 Task: Find connections with filter location Azua with filter topic #househunting with filter profile language Potuguese with filter current company IQuest Management Consultants with filter school Rani Channamma University, Belagavi with filter industry Photography with filter service category Audio Engineering with filter keywords title Manager
Action: Mouse moved to (484, 65)
Screenshot: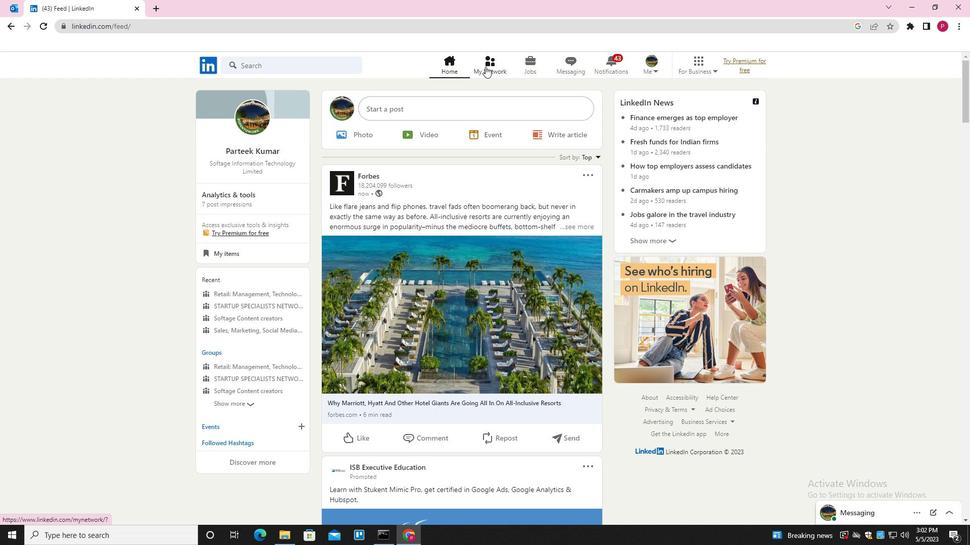 
Action: Mouse pressed left at (484, 65)
Screenshot: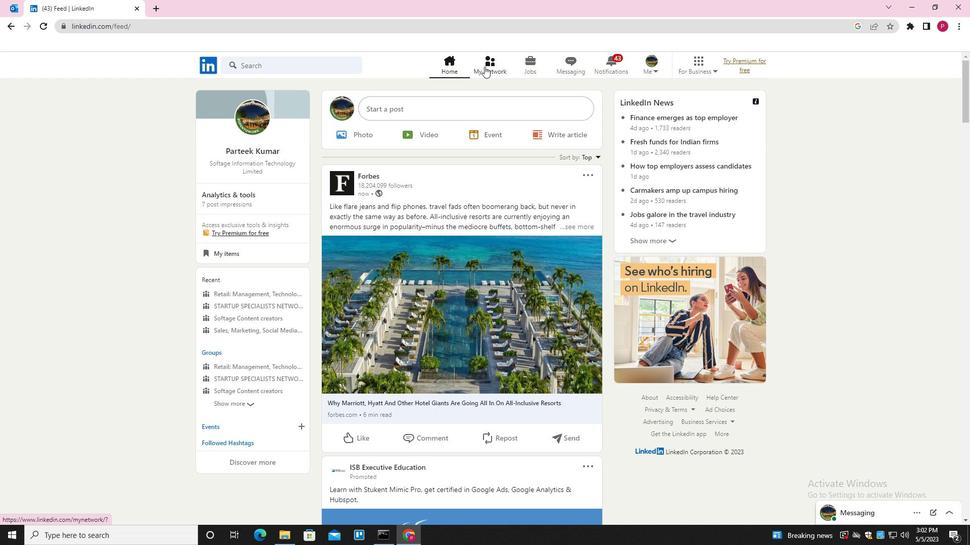 
Action: Mouse moved to (284, 121)
Screenshot: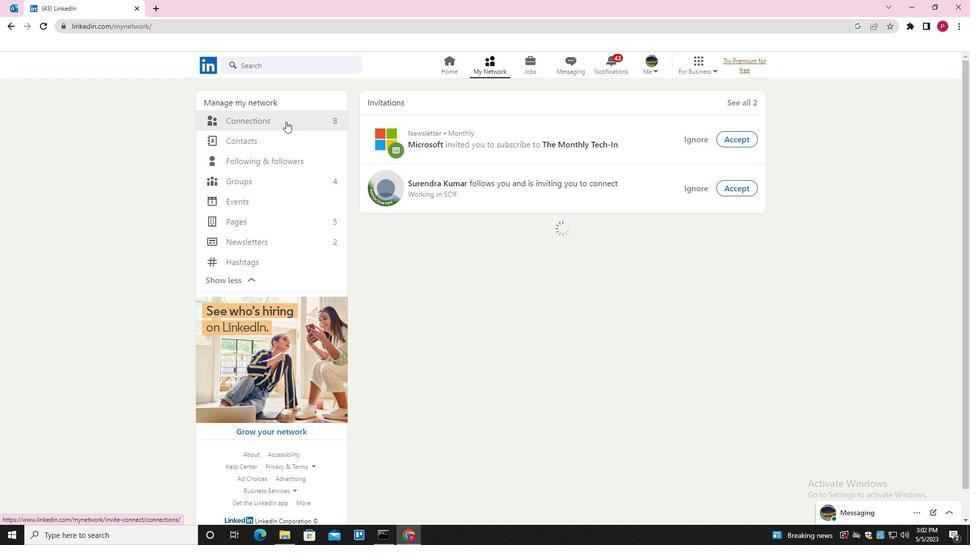 
Action: Mouse pressed left at (284, 121)
Screenshot: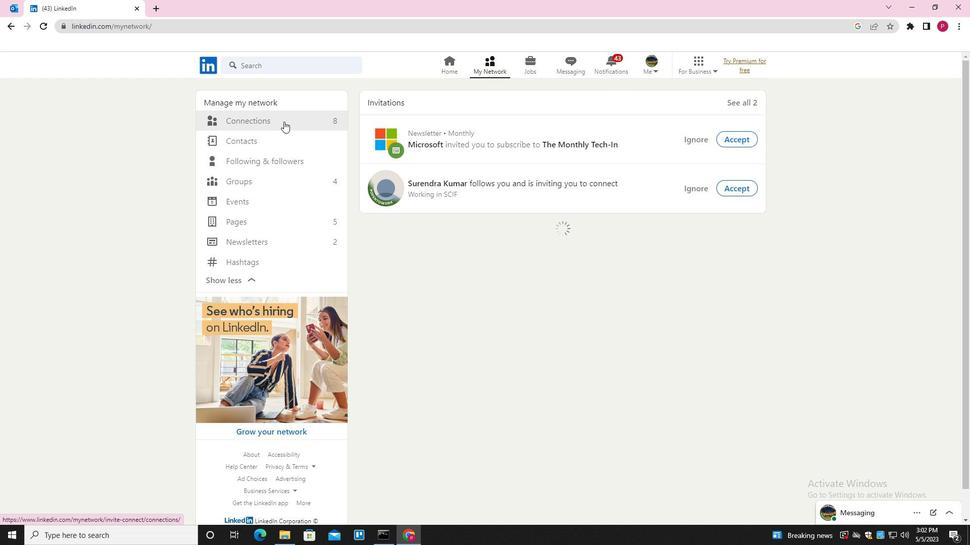 
Action: Mouse moved to (557, 121)
Screenshot: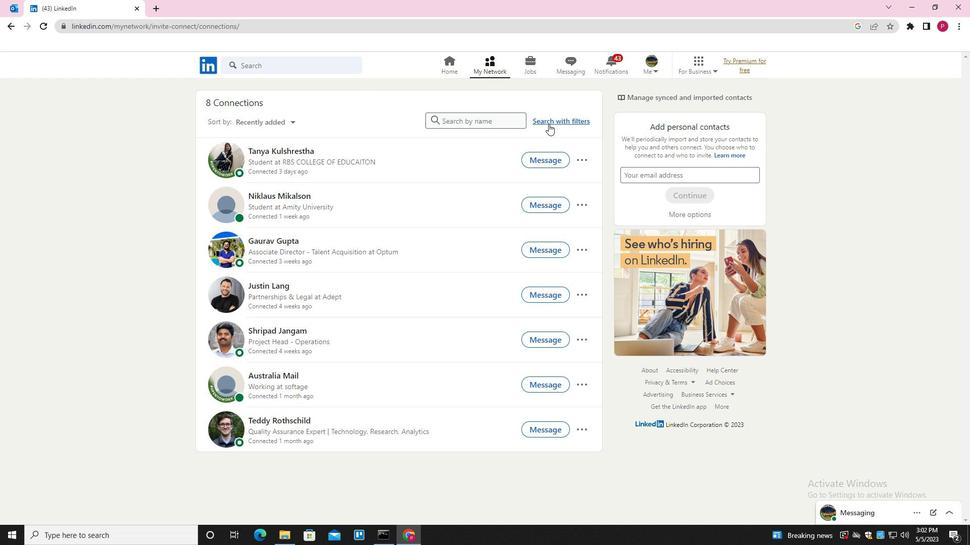 
Action: Mouse pressed left at (557, 121)
Screenshot: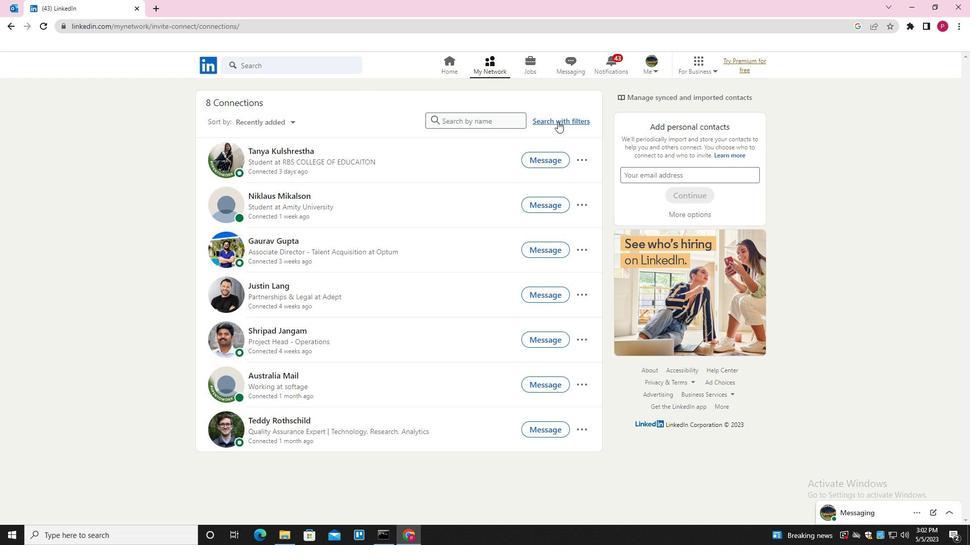 
Action: Mouse moved to (519, 92)
Screenshot: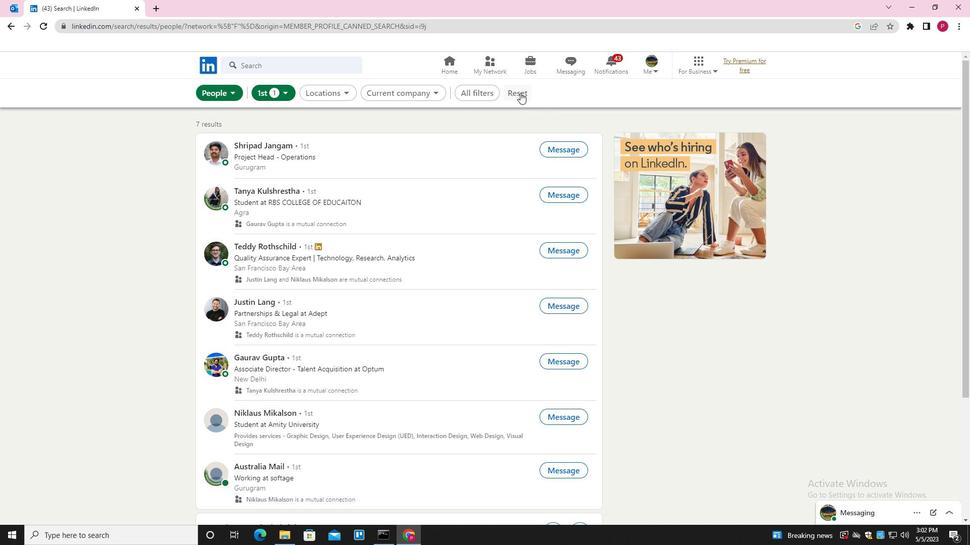 
Action: Mouse pressed left at (519, 92)
Screenshot: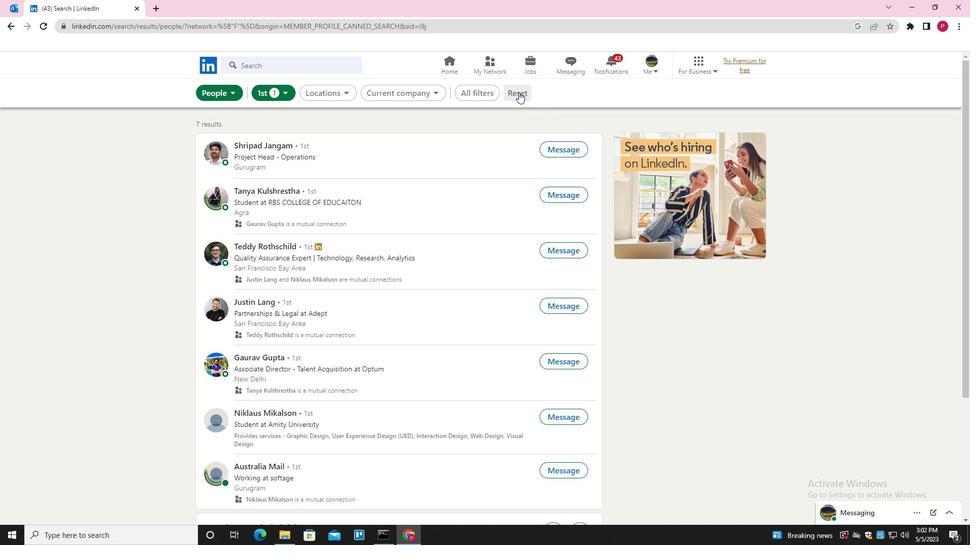 
Action: Mouse moved to (502, 97)
Screenshot: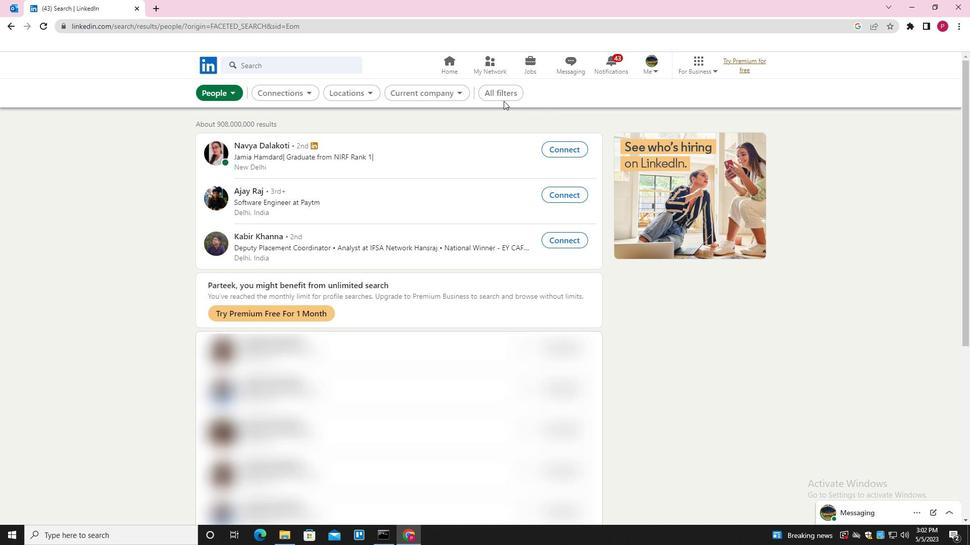 
Action: Mouse pressed left at (502, 97)
Screenshot: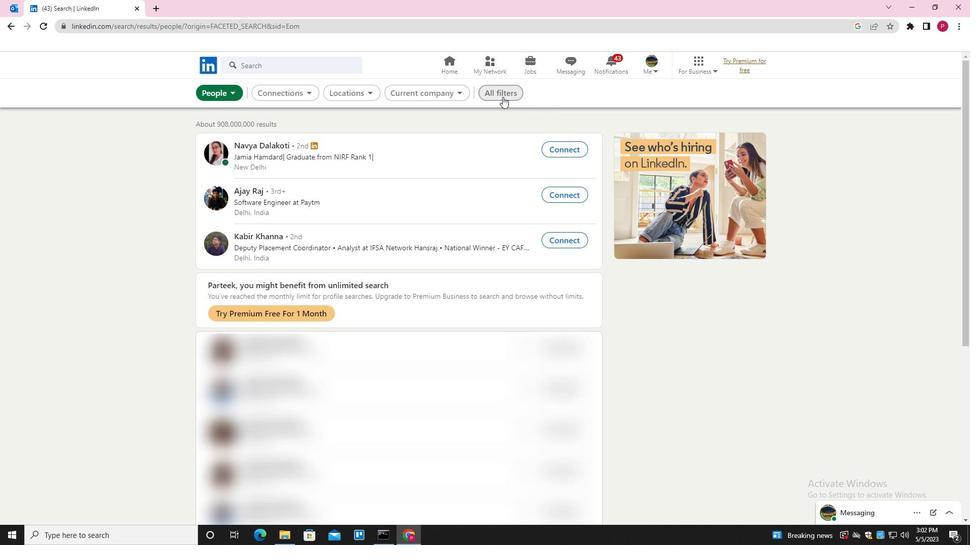 
Action: Mouse moved to (795, 211)
Screenshot: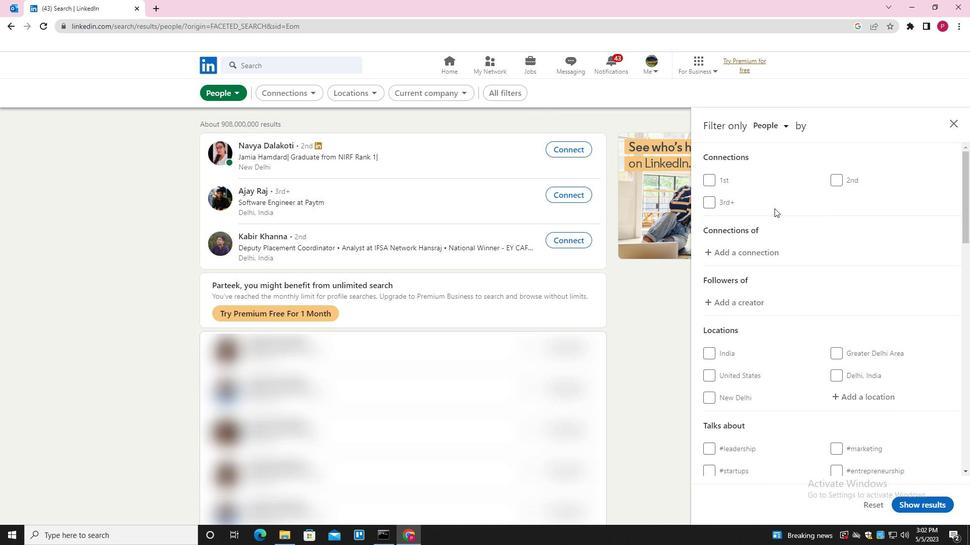 
Action: Mouse scrolled (795, 211) with delta (0, 0)
Screenshot: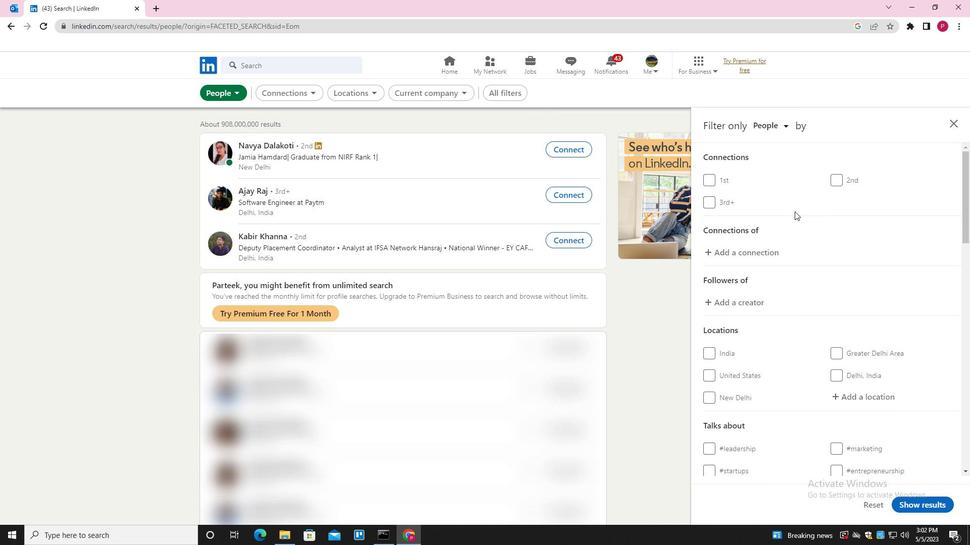 
Action: Mouse scrolled (795, 211) with delta (0, 0)
Screenshot: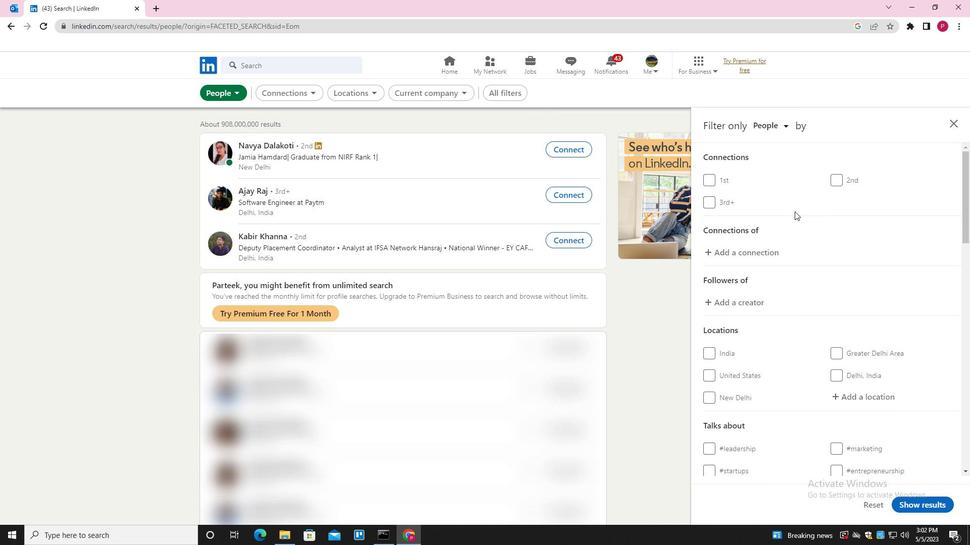 
Action: Mouse scrolled (795, 211) with delta (0, 0)
Screenshot: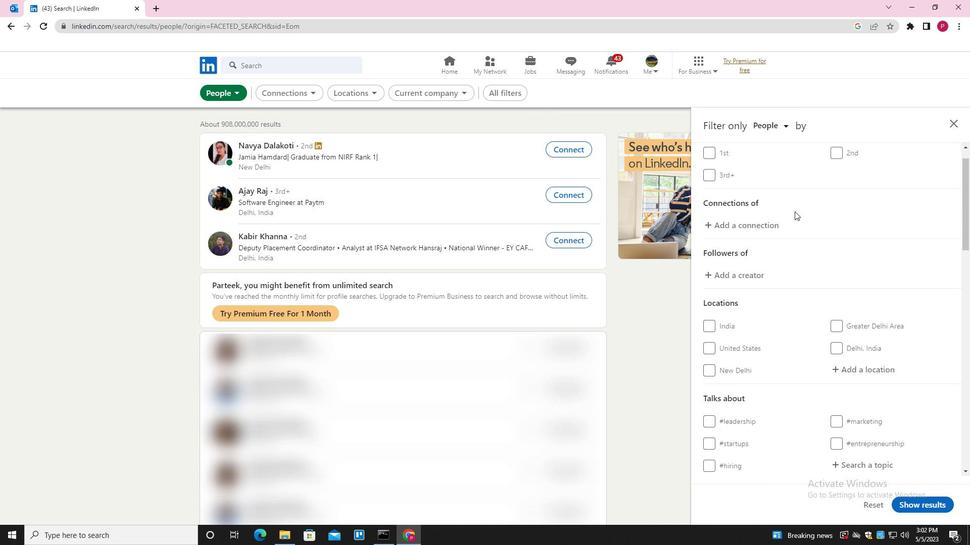 
Action: Mouse moved to (861, 244)
Screenshot: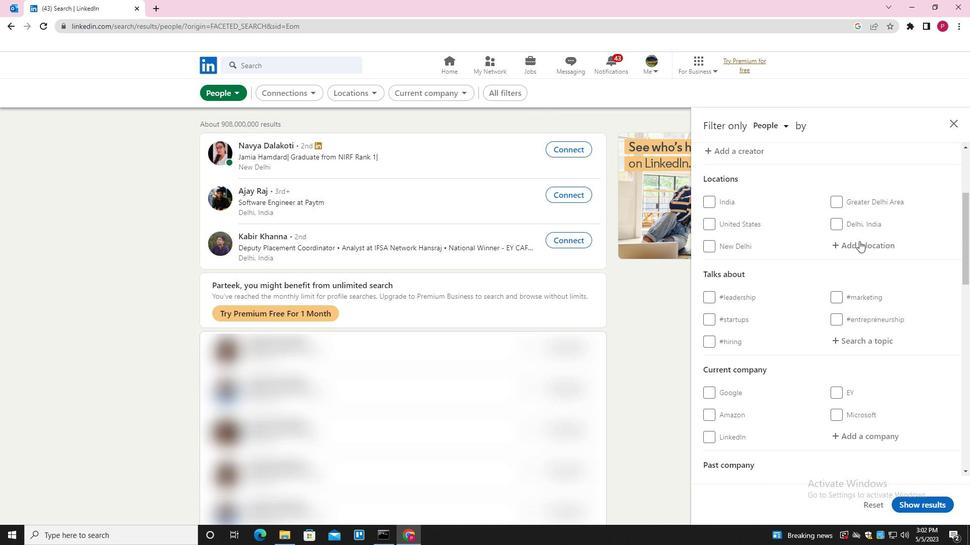
Action: Mouse pressed left at (861, 244)
Screenshot: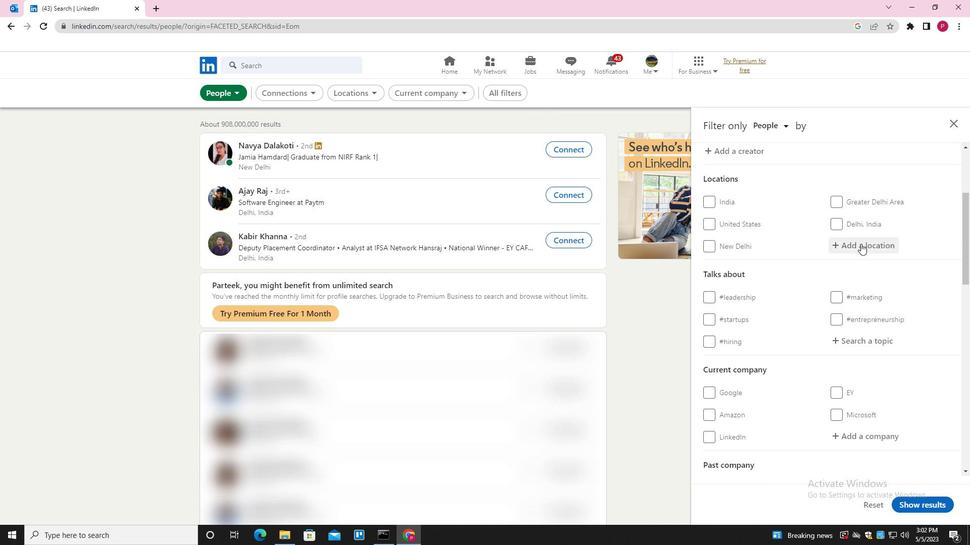 
Action: Mouse moved to (864, 242)
Screenshot: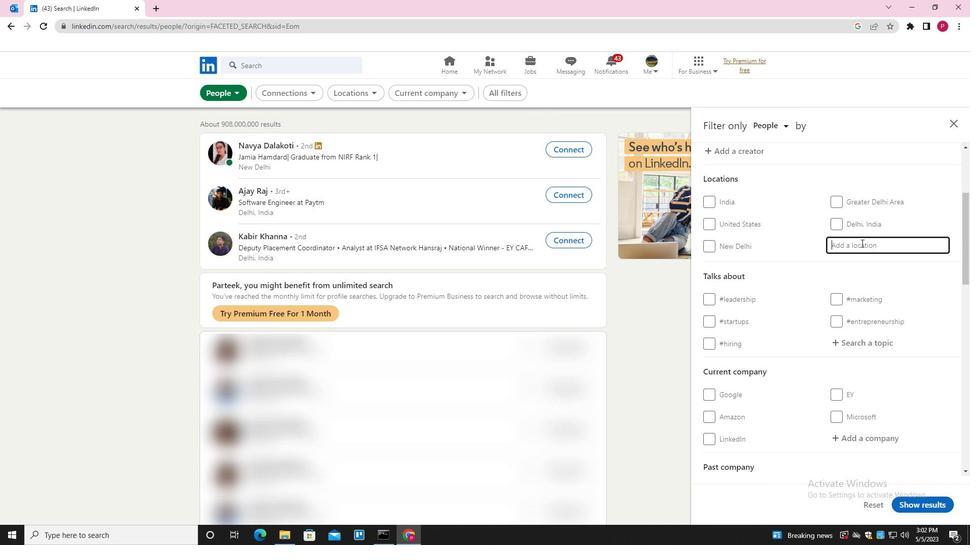 
Action: Key pressed <Key.shift>AZUA<Key.down><Key.down><Key.enter>
Screenshot: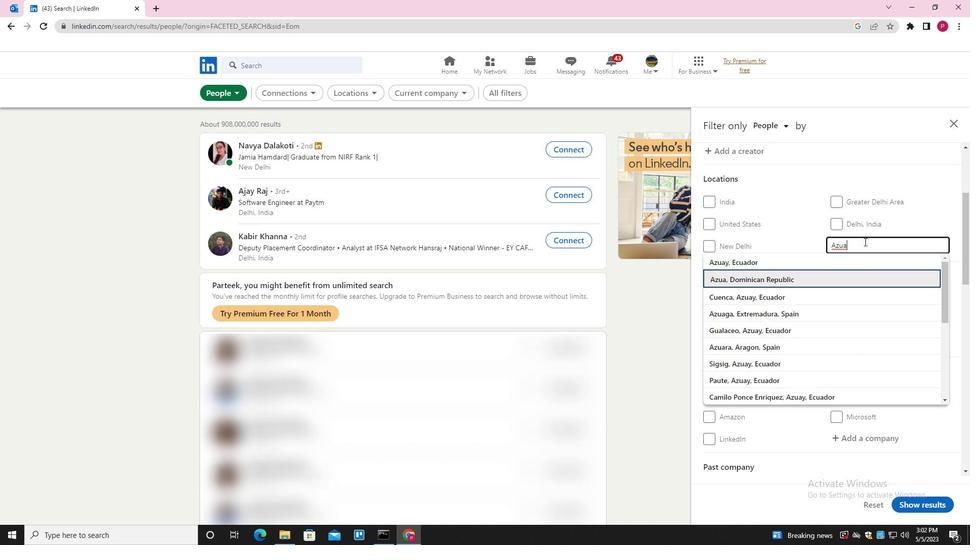 
Action: Mouse moved to (870, 239)
Screenshot: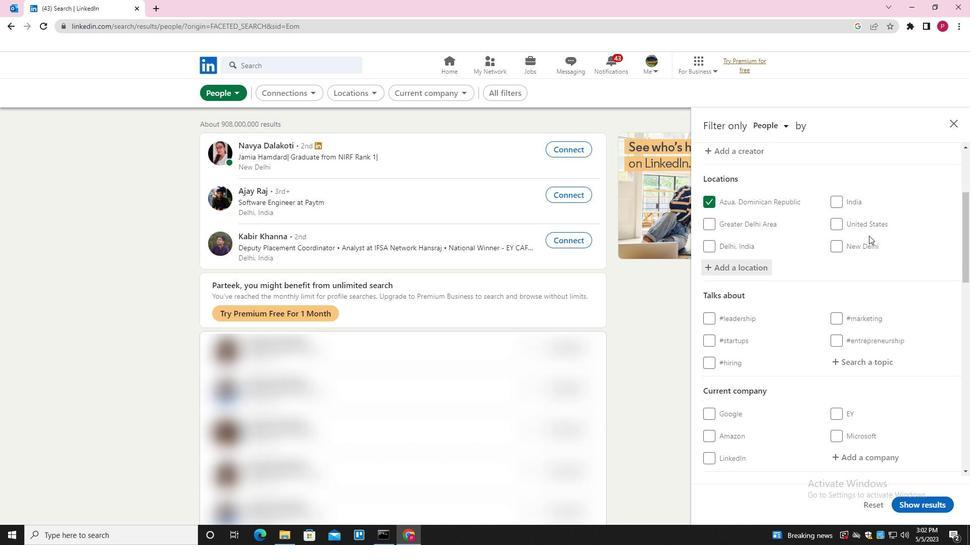 
Action: Mouse scrolled (870, 239) with delta (0, 0)
Screenshot: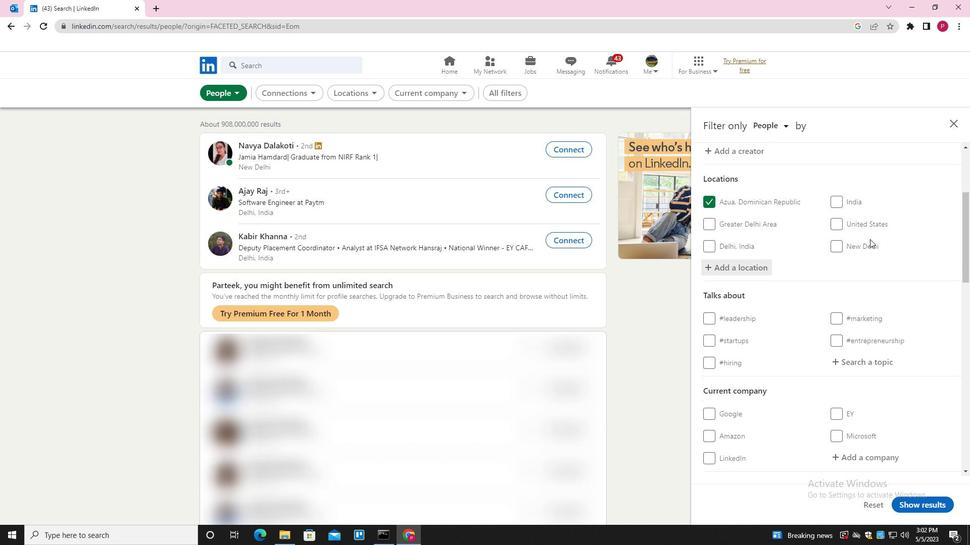 
Action: Mouse scrolled (870, 239) with delta (0, 0)
Screenshot: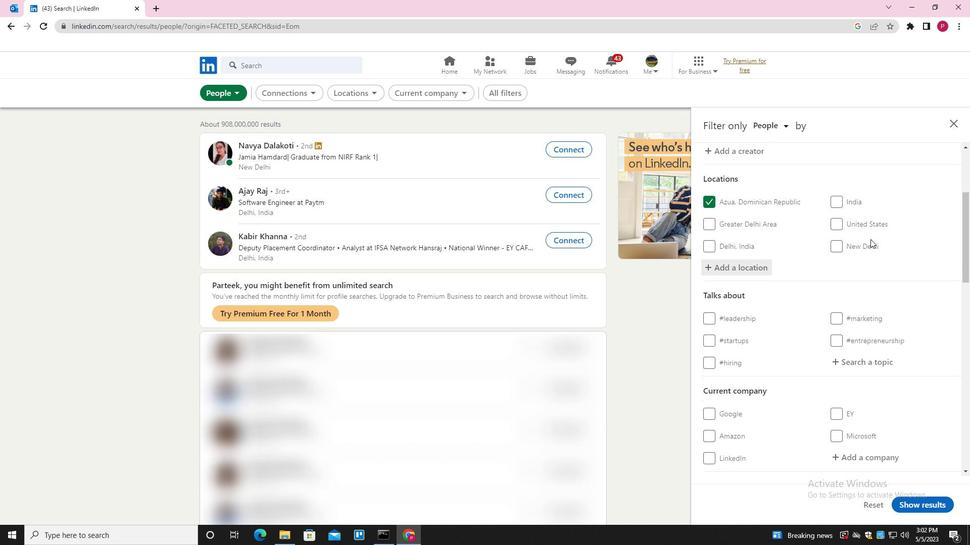 
Action: Mouse scrolled (870, 239) with delta (0, 0)
Screenshot: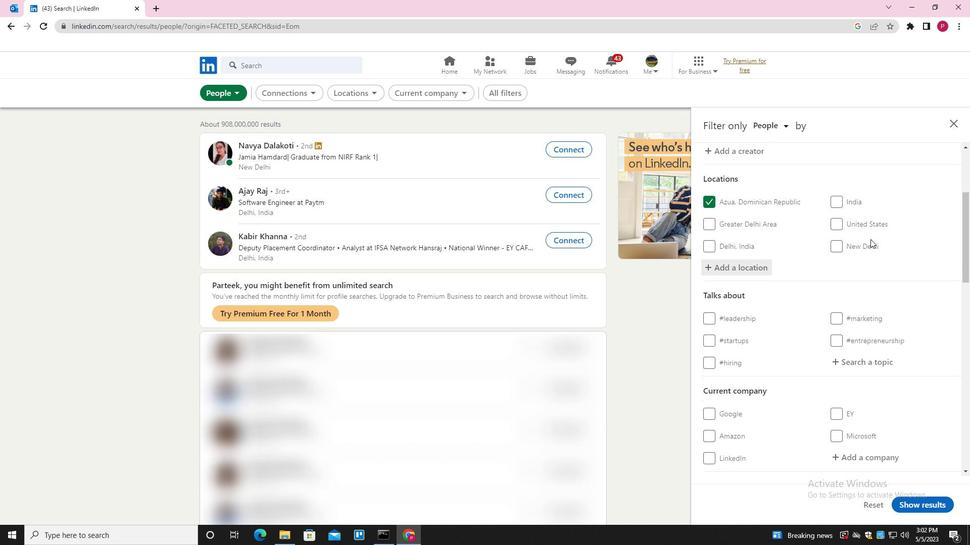 
Action: Mouse moved to (874, 213)
Screenshot: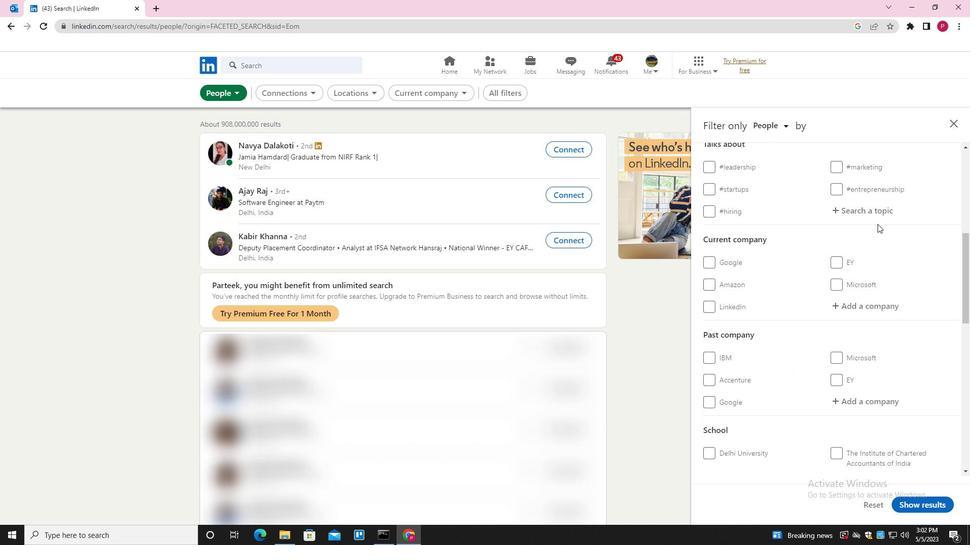 
Action: Mouse pressed left at (874, 213)
Screenshot: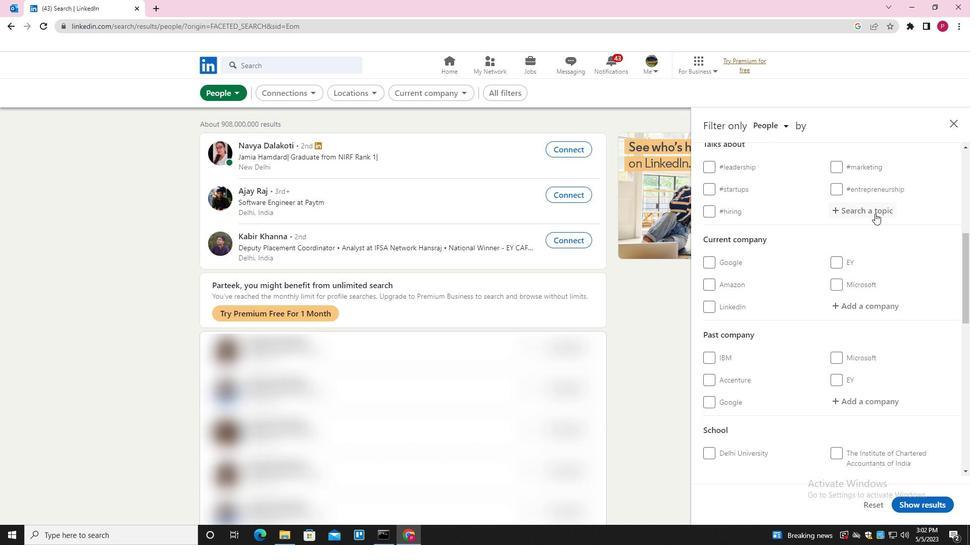 
Action: Key pressed HOSEHUNTING<Key.backspace><Key.backspace><Key.backspace><Key.backspace><Key.backspace><Key.backspace><Key.backspace><Key.backspace><Key.backspace>USEHUNTING<Key.down><Key.enter>
Screenshot: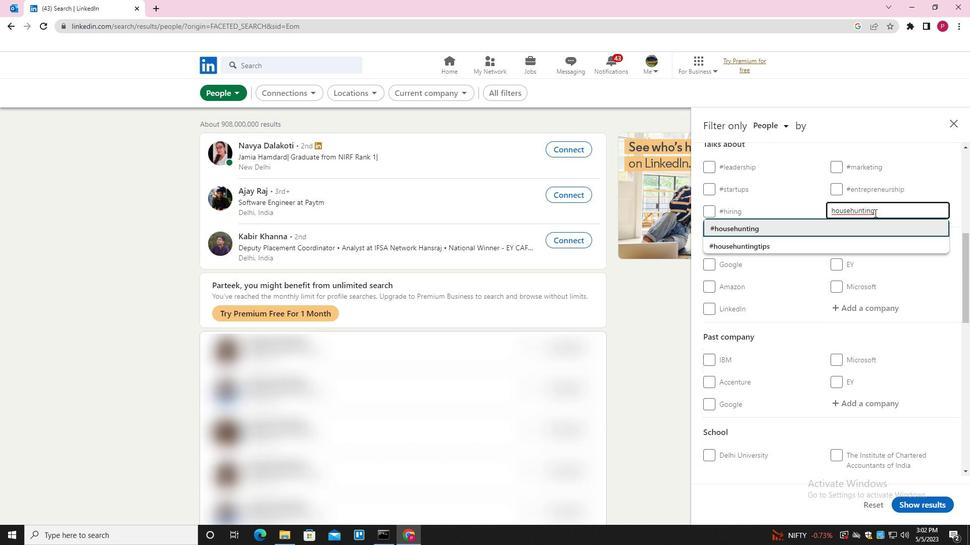 
Action: Mouse moved to (851, 271)
Screenshot: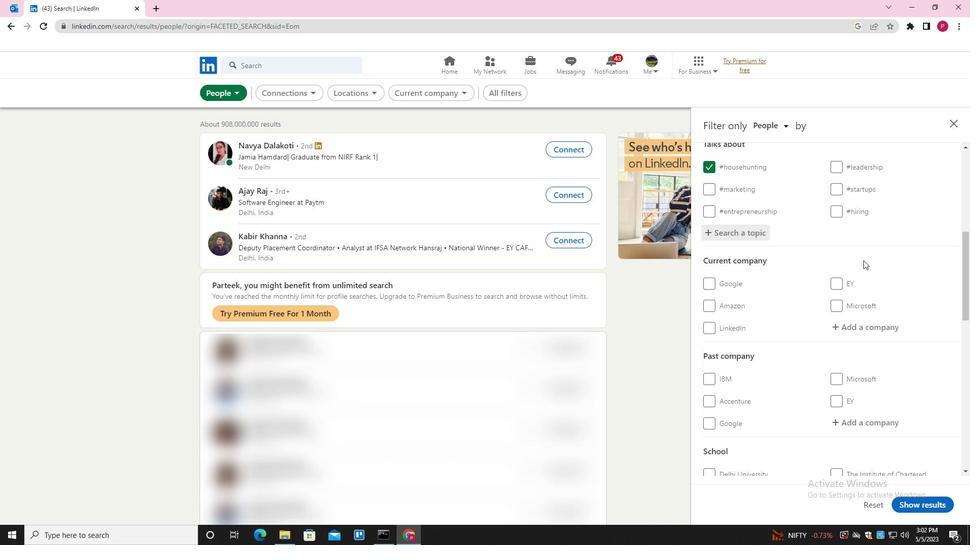 
Action: Mouse scrolled (851, 270) with delta (0, 0)
Screenshot: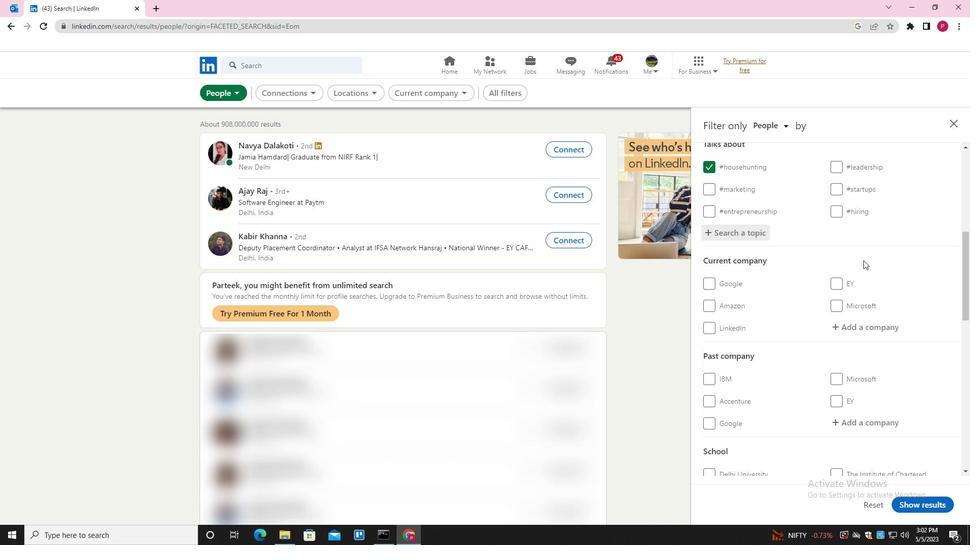 
Action: Mouse moved to (847, 274)
Screenshot: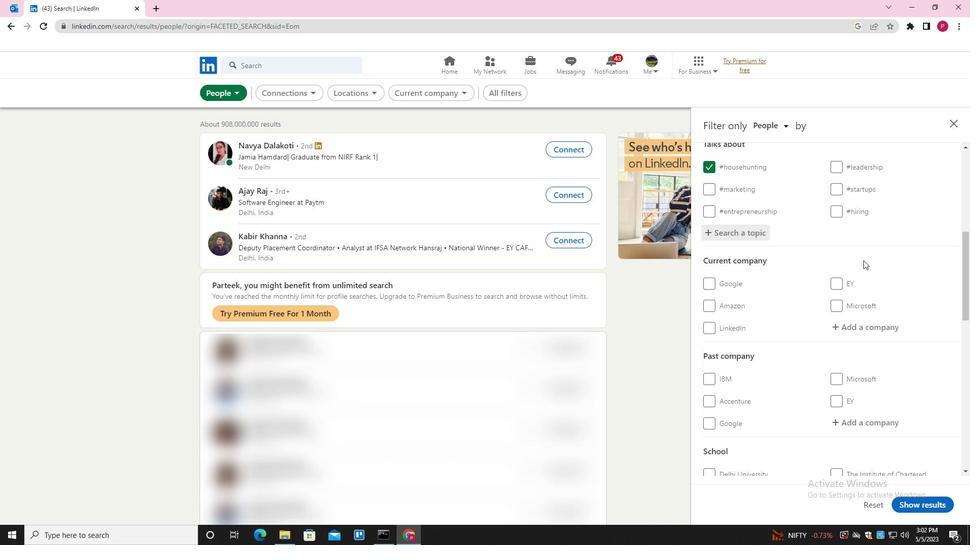 
Action: Mouse scrolled (847, 274) with delta (0, 0)
Screenshot: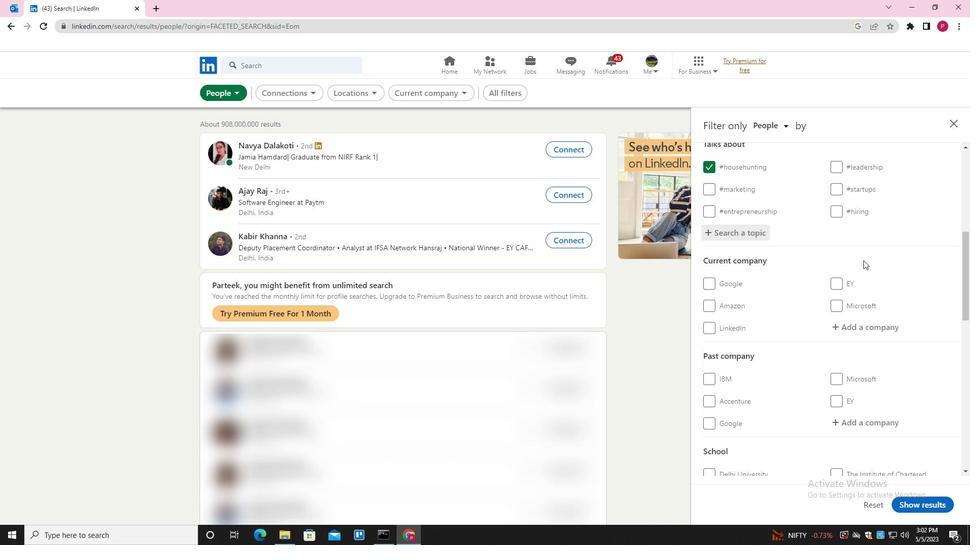 
Action: Mouse moved to (843, 278)
Screenshot: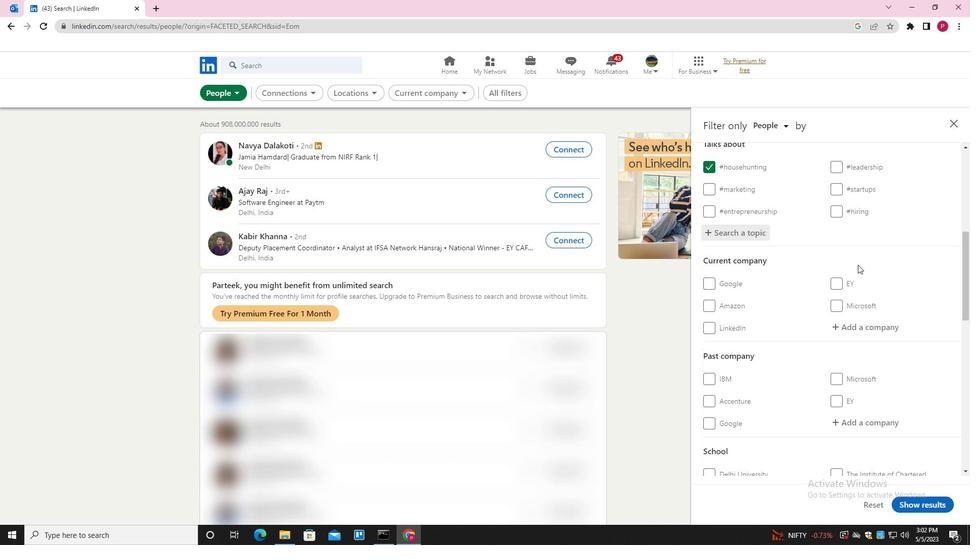 
Action: Mouse scrolled (843, 277) with delta (0, 0)
Screenshot: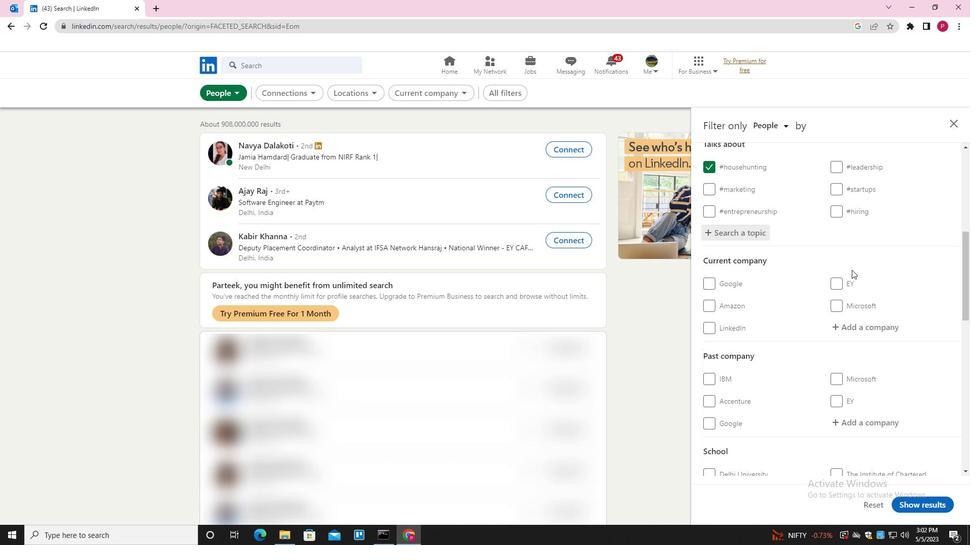 
Action: Mouse moved to (821, 296)
Screenshot: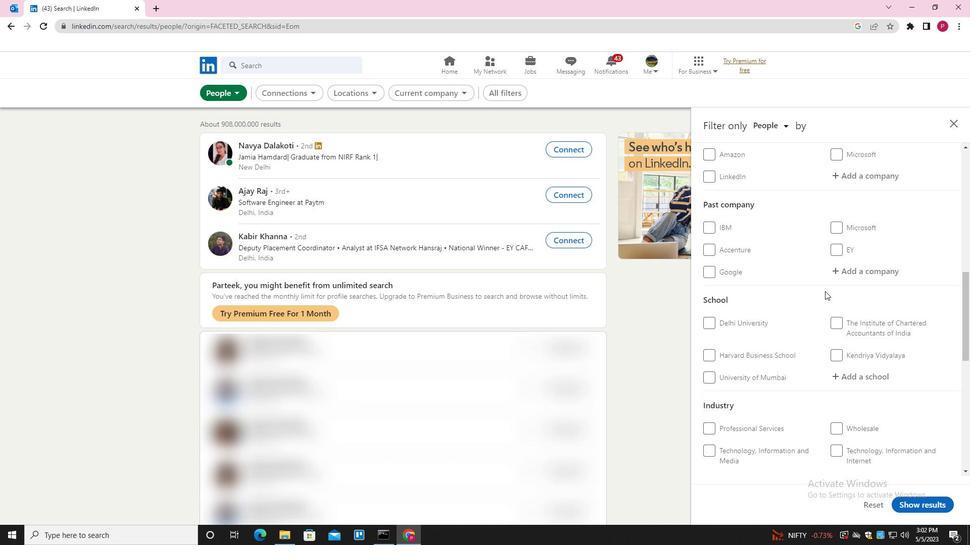 
Action: Mouse scrolled (821, 295) with delta (0, 0)
Screenshot: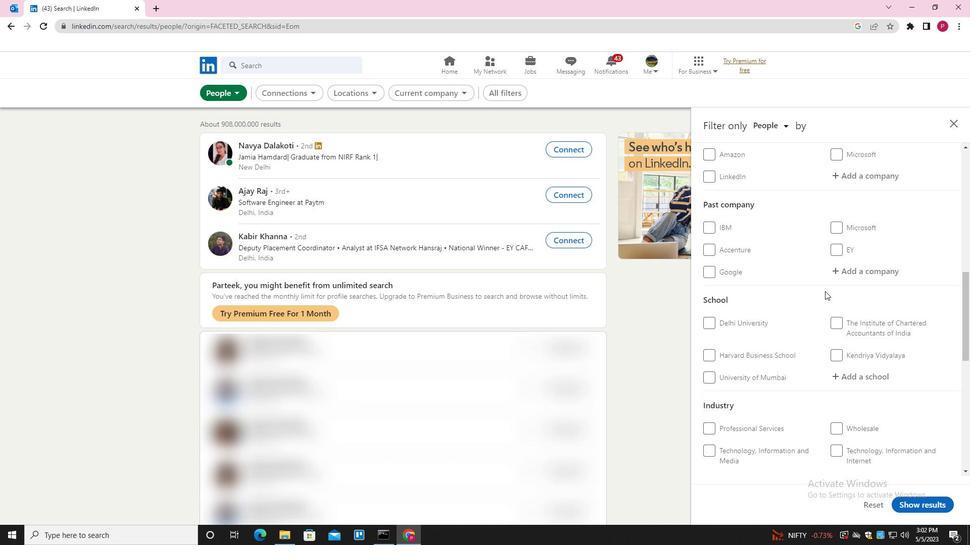 
Action: Mouse moved to (820, 296)
Screenshot: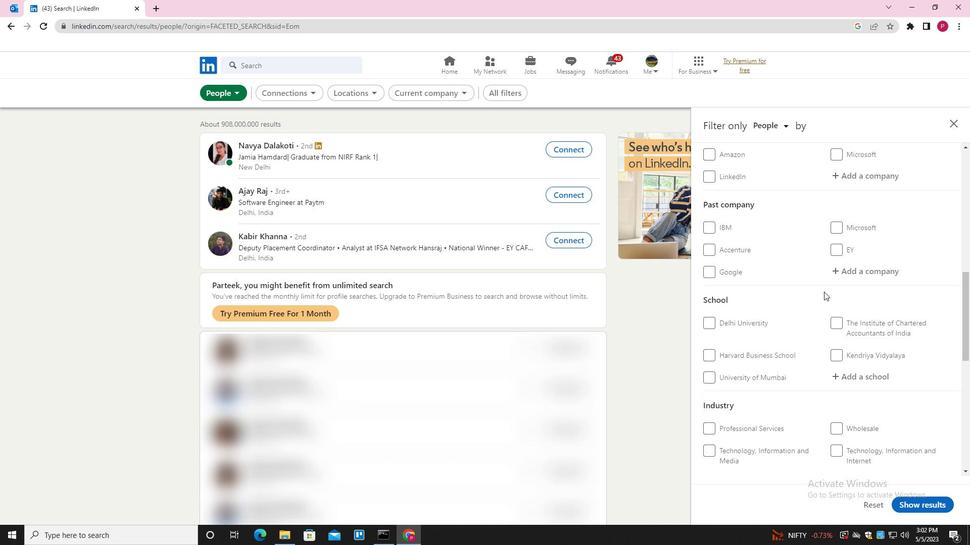
Action: Mouse scrolled (820, 296) with delta (0, 0)
Screenshot: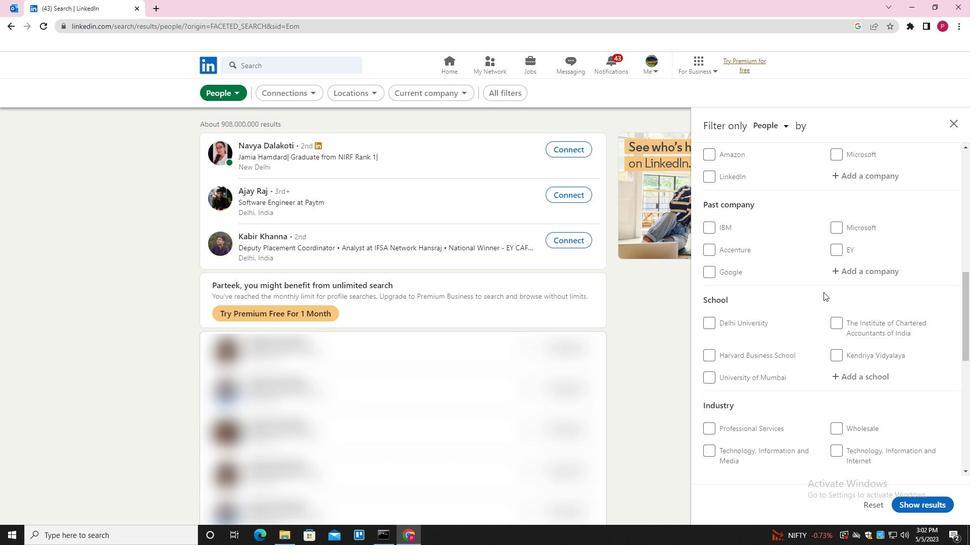 
Action: Mouse moved to (820, 297)
Screenshot: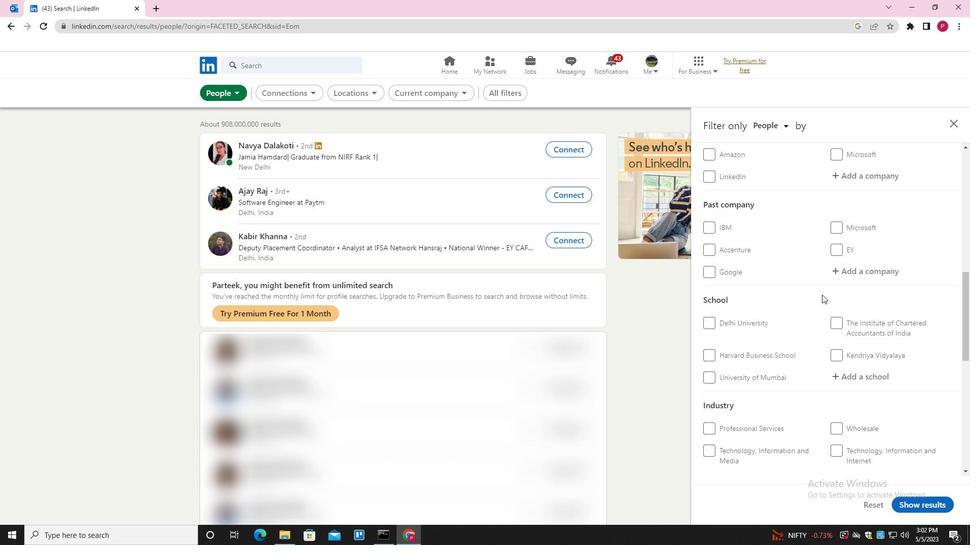 
Action: Mouse scrolled (820, 296) with delta (0, 0)
Screenshot: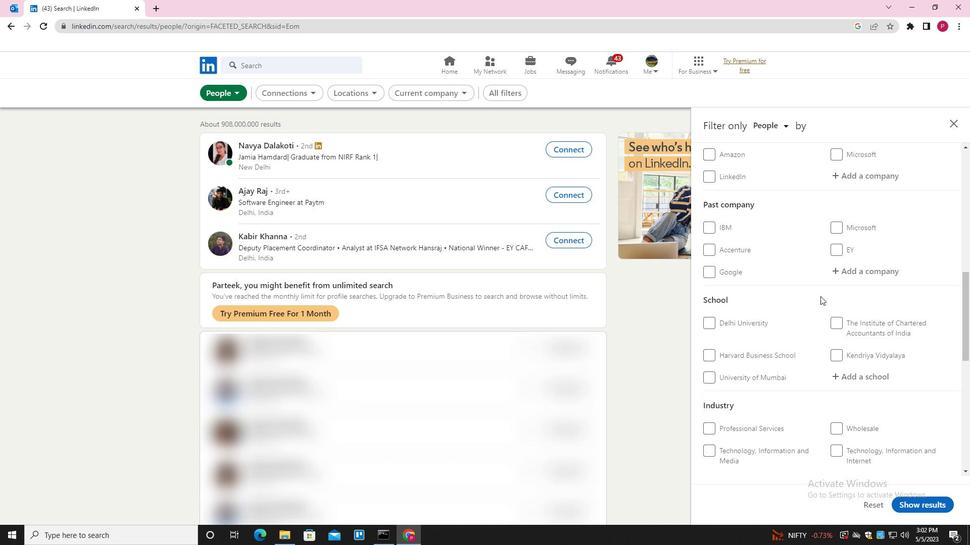 
Action: Mouse moved to (819, 297)
Screenshot: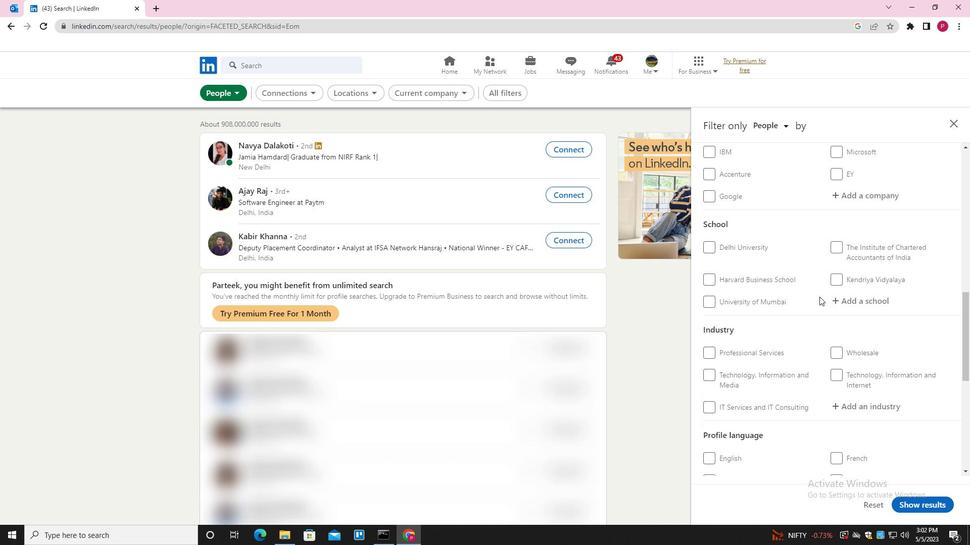 
Action: Mouse scrolled (819, 296) with delta (0, 0)
Screenshot: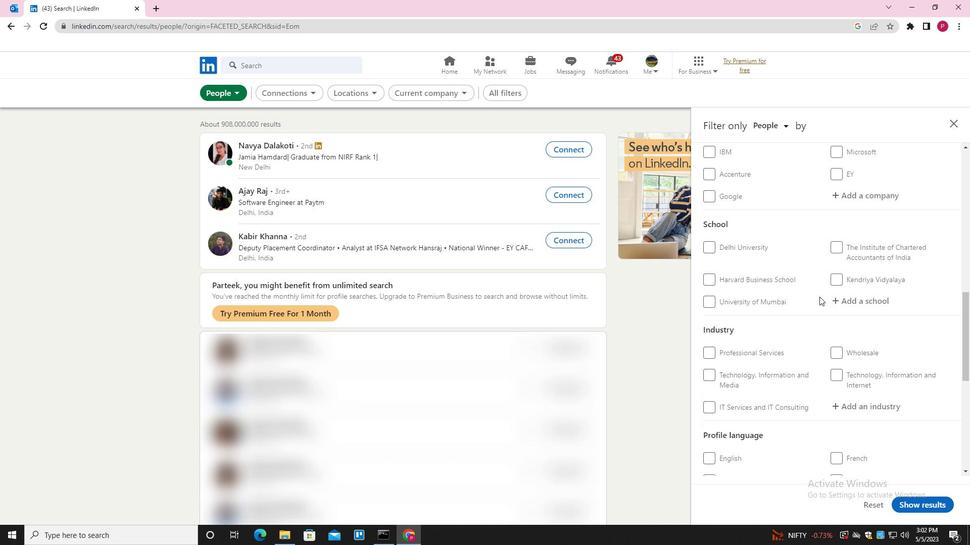 
Action: Mouse moved to (819, 282)
Screenshot: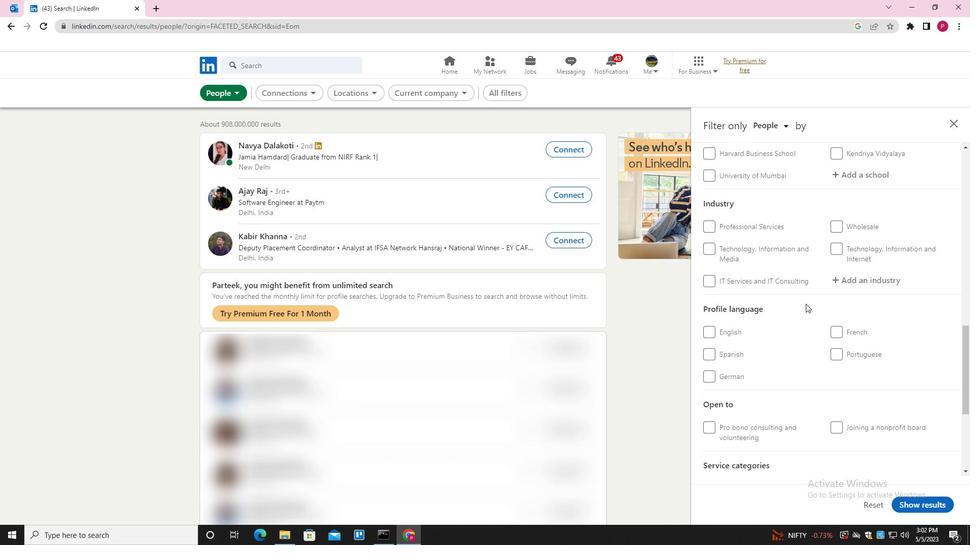 
Action: Mouse scrolled (819, 282) with delta (0, 0)
Screenshot: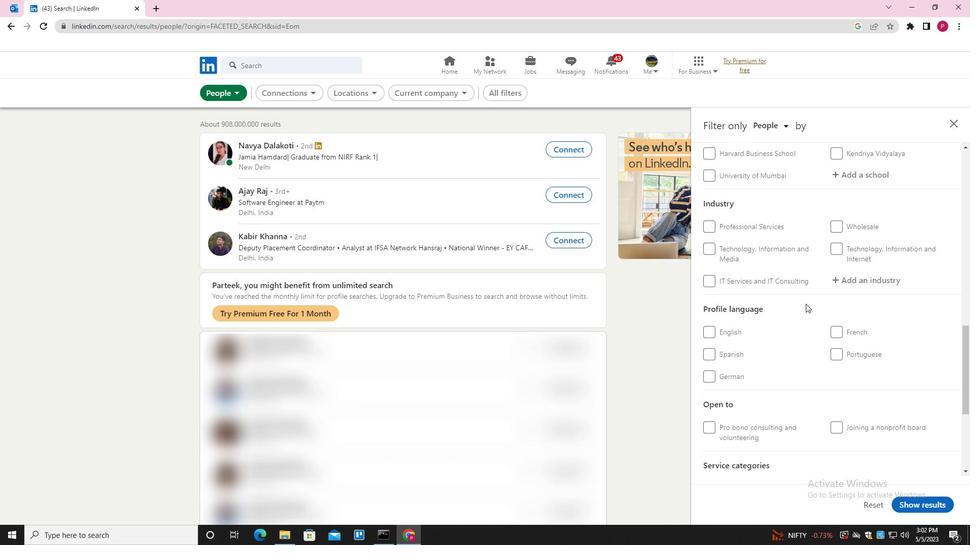 
Action: Mouse scrolled (819, 282) with delta (0, 0)
Screenshot: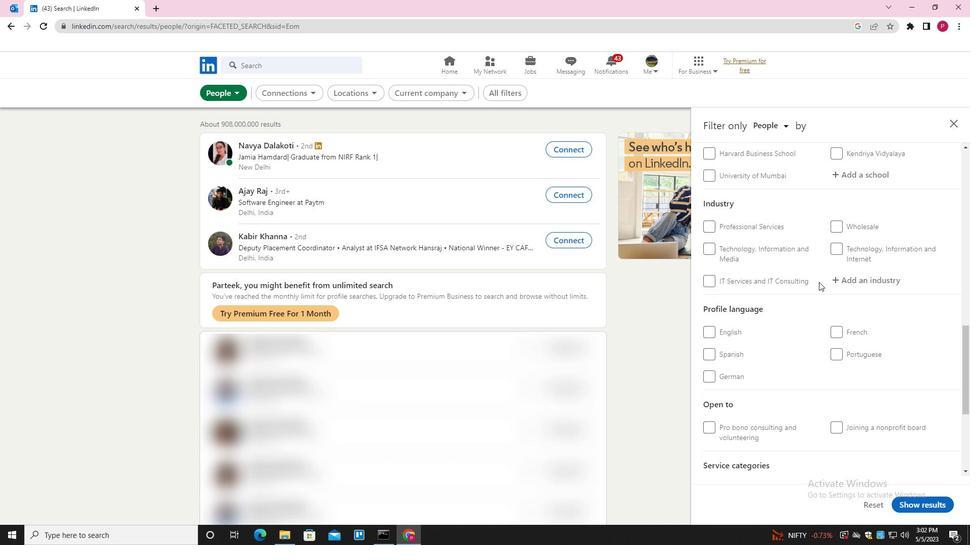 
Action: Mouse moved to (841, 251)
Screenshot: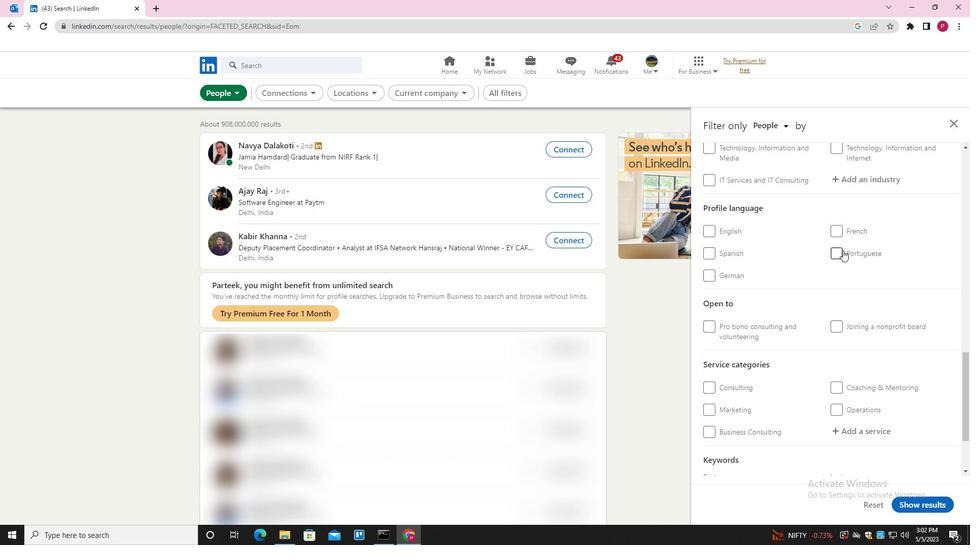 
Action: Mouse pressed left at (841, 251)
Screenshot: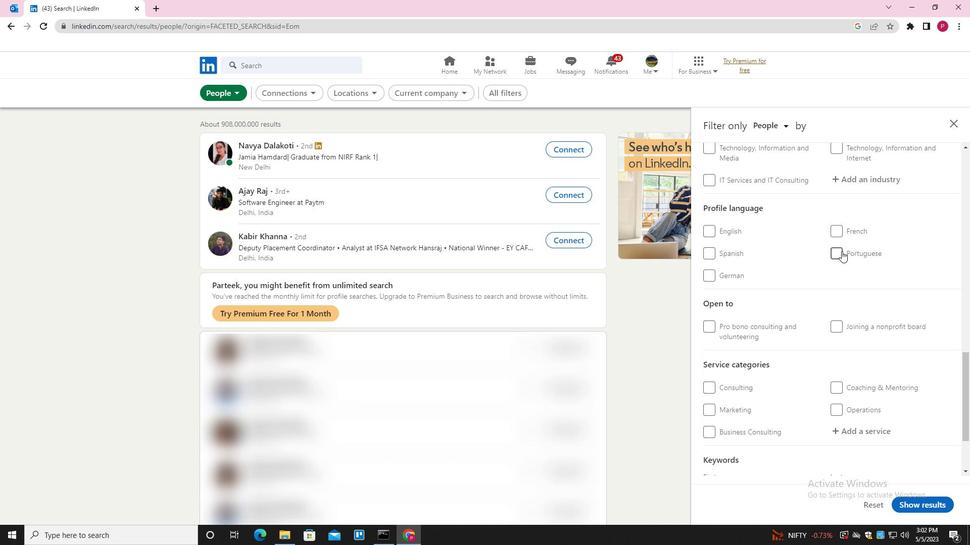 
Action: Mouse moved to (781, 314)
Screenshot: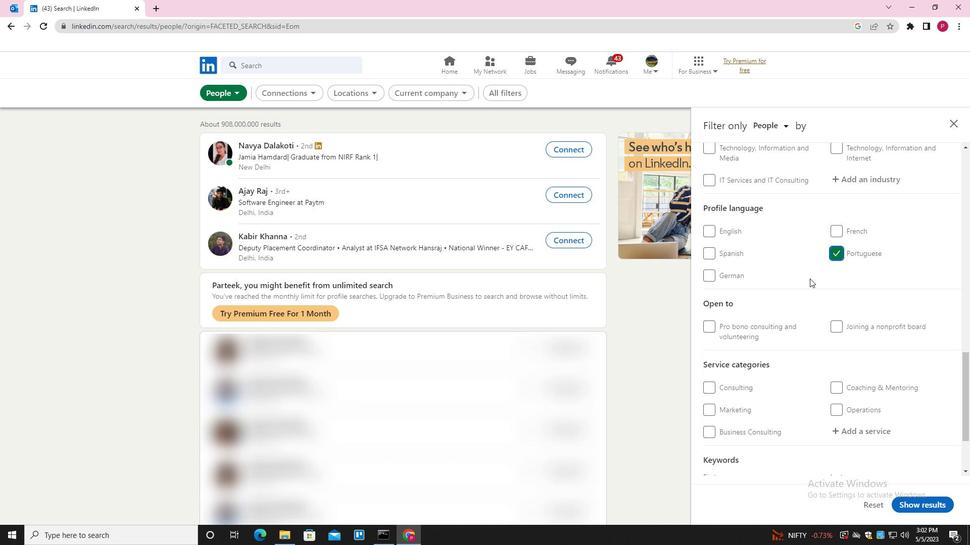 
Action: Mouse scrolled (781, 315) with delta (0, 0)
Screenshot: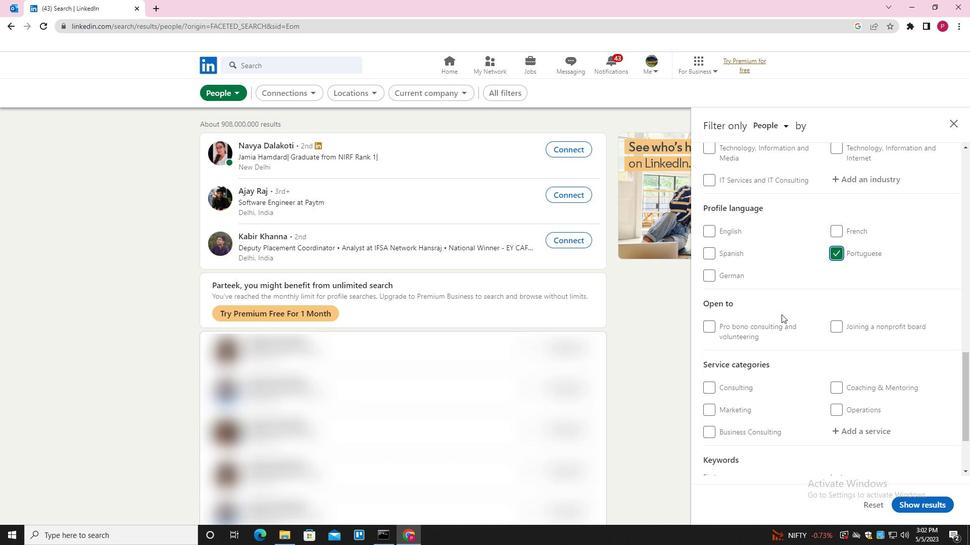 
Action: Mouse scrolled (781, 315) with delta (0, 0)
Screenshot: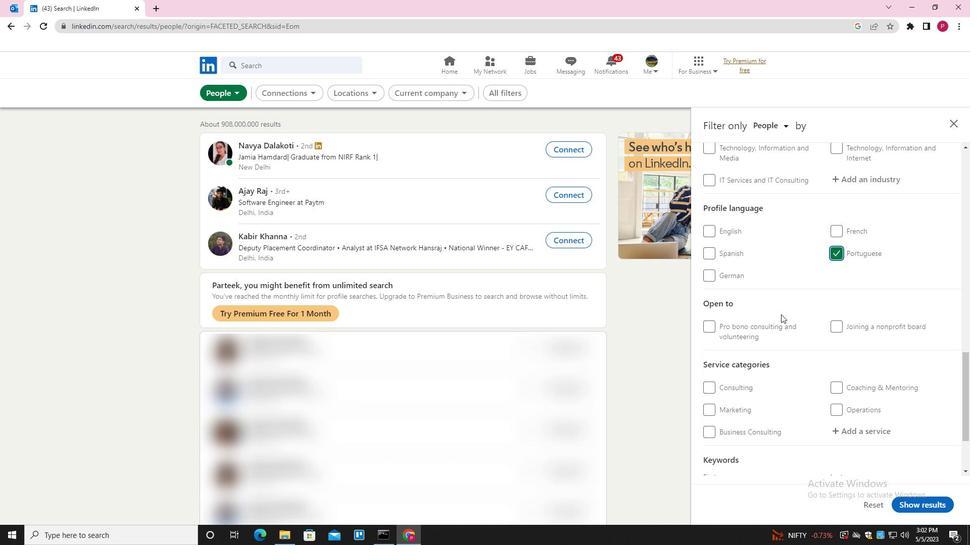 
Action: Mouse scrolled (781, 315) with delta (0, 0)
Screenshot: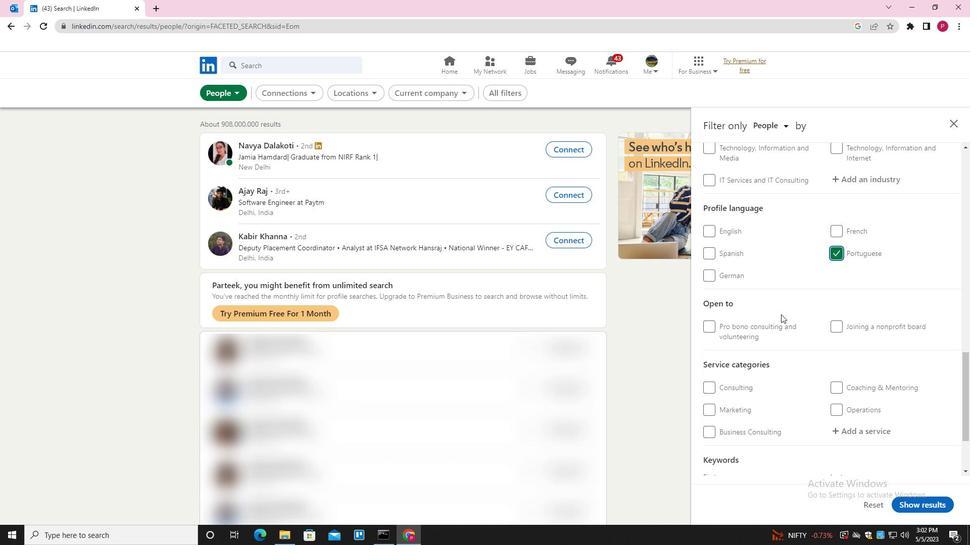
Action: Mouse scrolled (781, 315) with delta (0, 0)
Screenshot: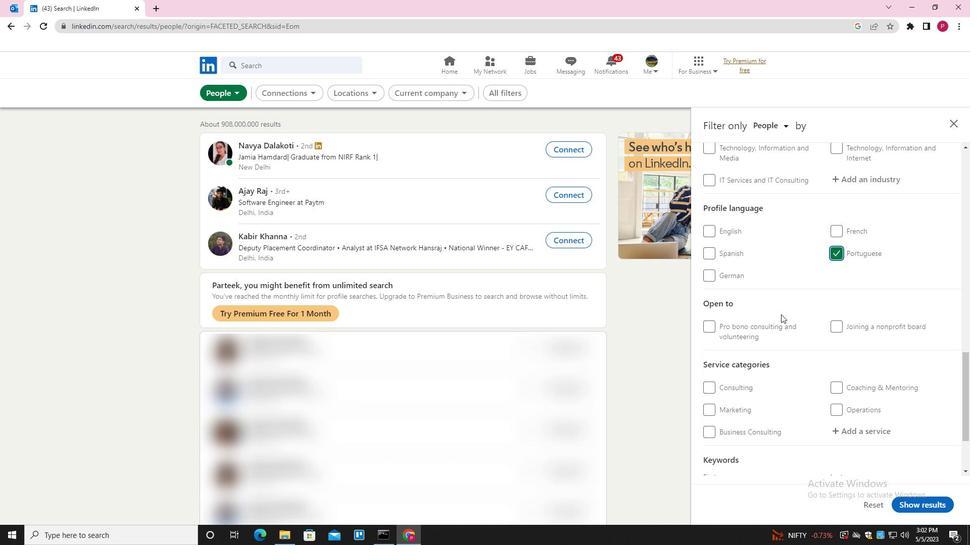 
Action: Mouse scrolled (781, 315) with delta (0, 0)
Screenshot: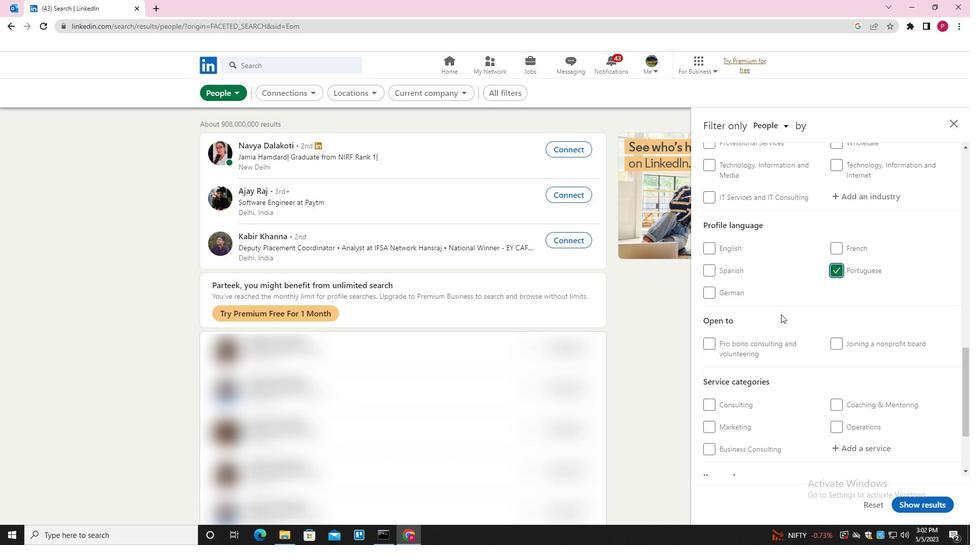 
Action: Mouse scrolled (781, 315) with delta (0, 0)
Screenshot: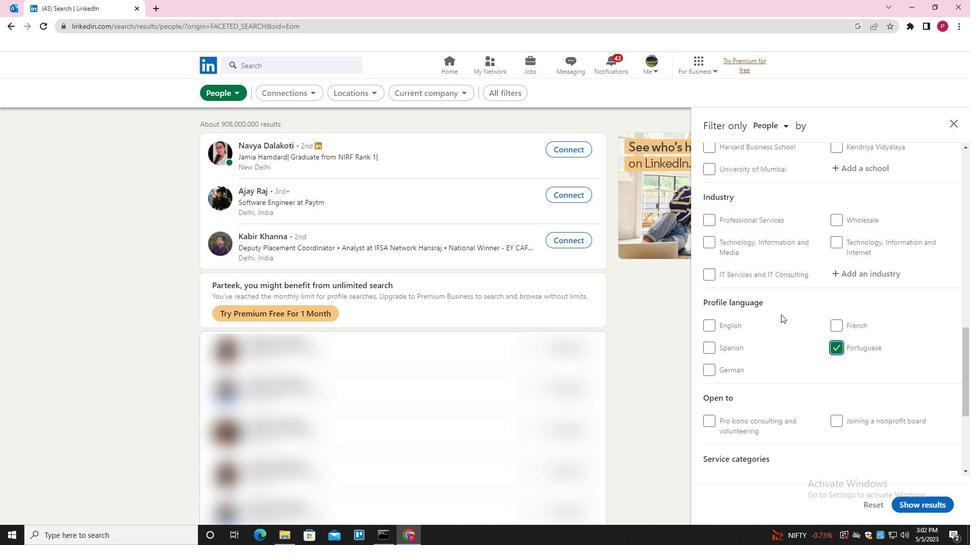 
Action: Mouse moved to (827, 291)
Screenshot: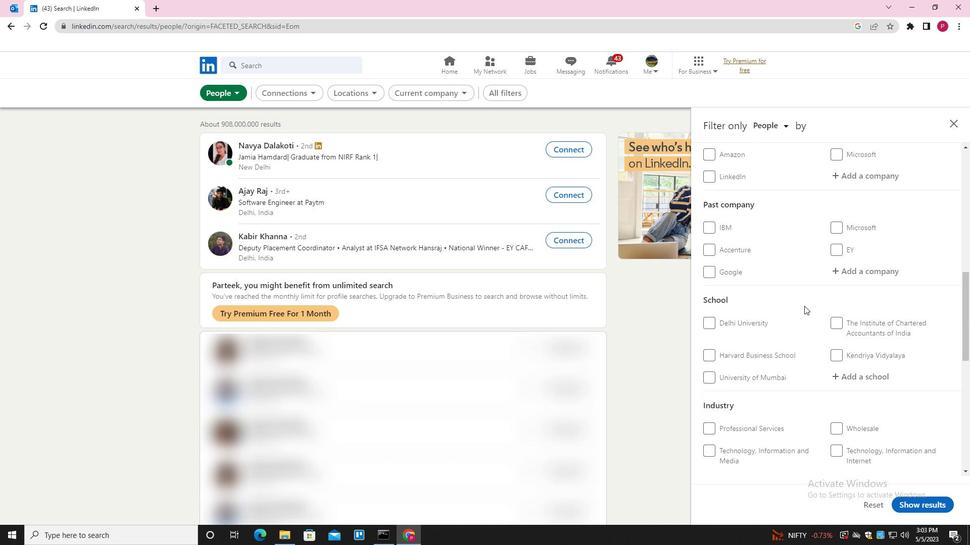 
Action: Mouse scrolled (827, 291) with delta (0, 0)
Screenshot: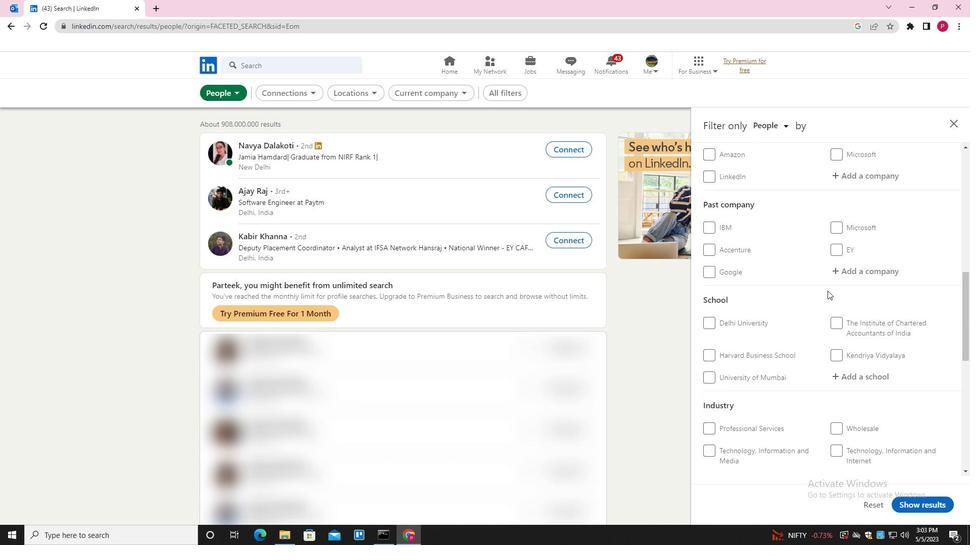 
Action: Mouse scrolled (827, 291) with delta (0, 0)
Screenshot: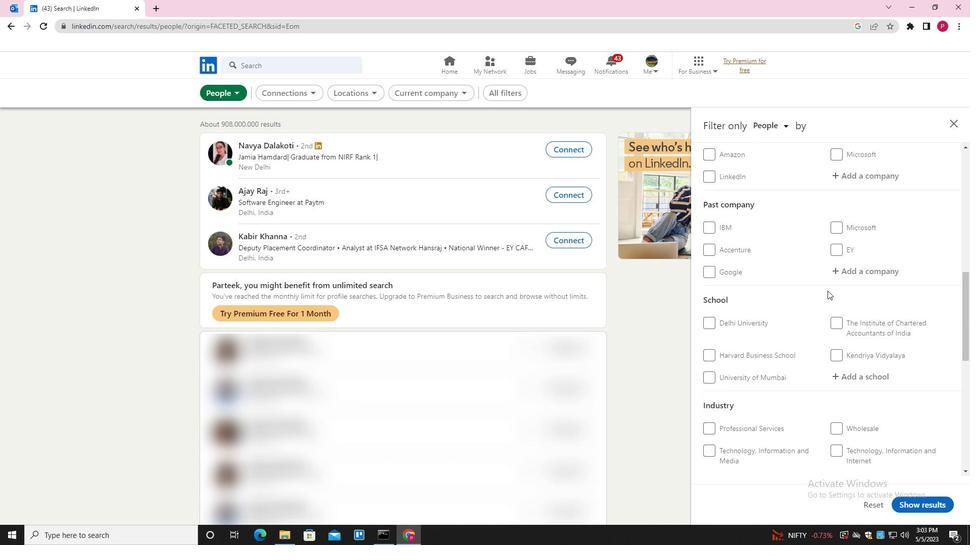 
Action: Mouse moved to (858, 285)
Screenshot: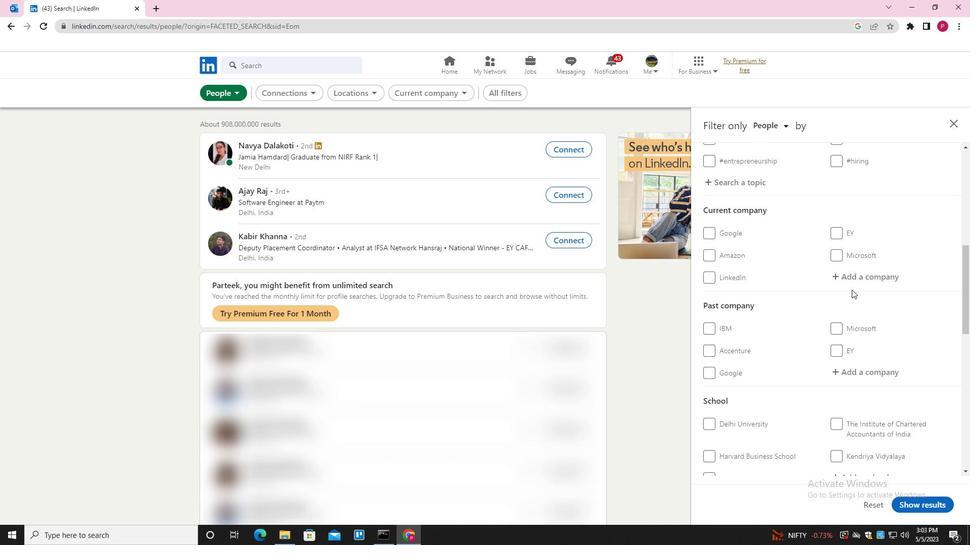 
Action: Mouse pressed left at (858, 285)
Screenshot: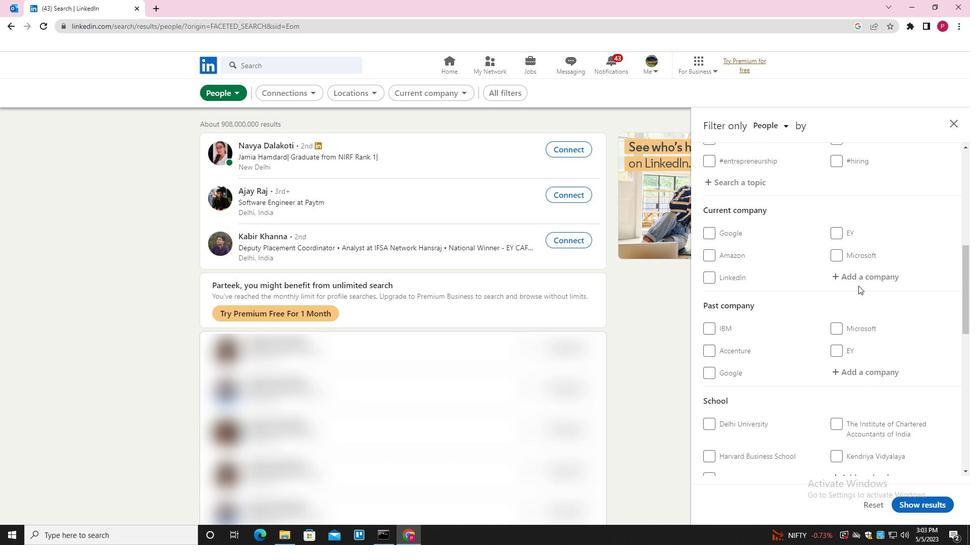 
Action: Mouse moved to (861, 280)
Screenshot: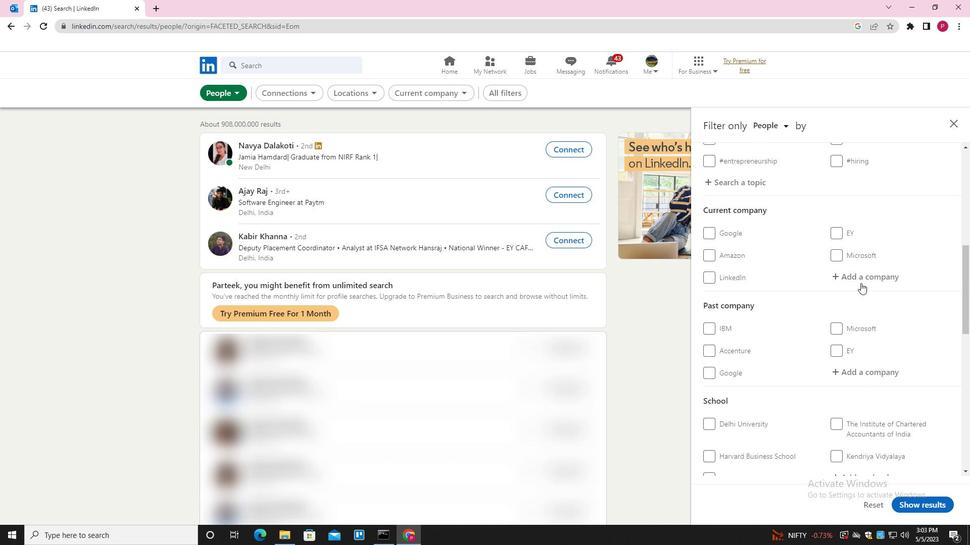 
Action: Mouse pressed left at (861, 280)
Screenshot: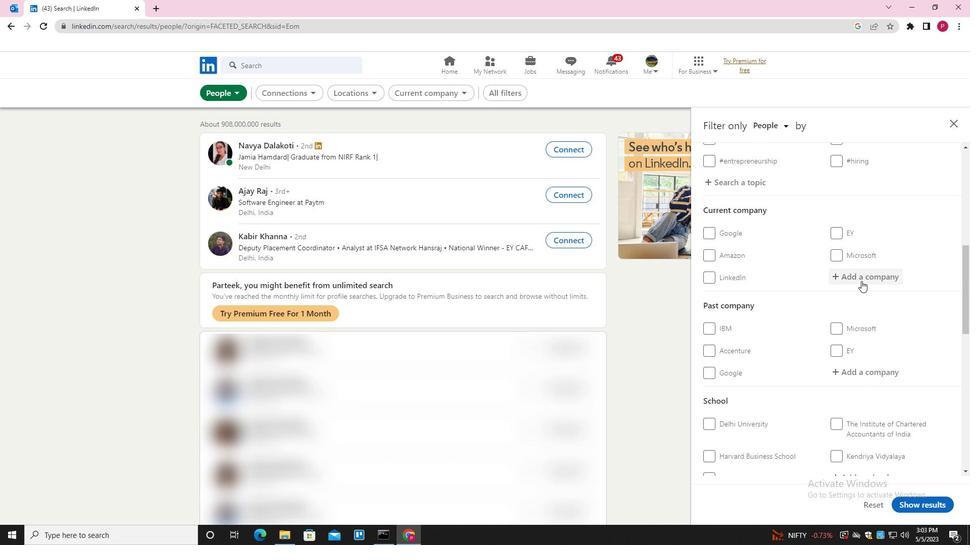 
Action: Key pressed <Key.shift><Key.shift>IQUEST<Key.space><Key.shift>MANAGEMENT<Key.space><Key.shift><Key.shift><Key.shift><Key.shift><Key.shift><Key.shift><Key.shift><Key.shift><Key.shift><Key.shift><Key.shift><Key.shift><Key.shift><Key.shift><Key.shift><Key.shift><Key.shift><Key.shift><Key.shift><Key.shift><Key.shift><Key.shift><Key.shift>CONSULTANTS<Key.down><Key.enter>
Screenshot: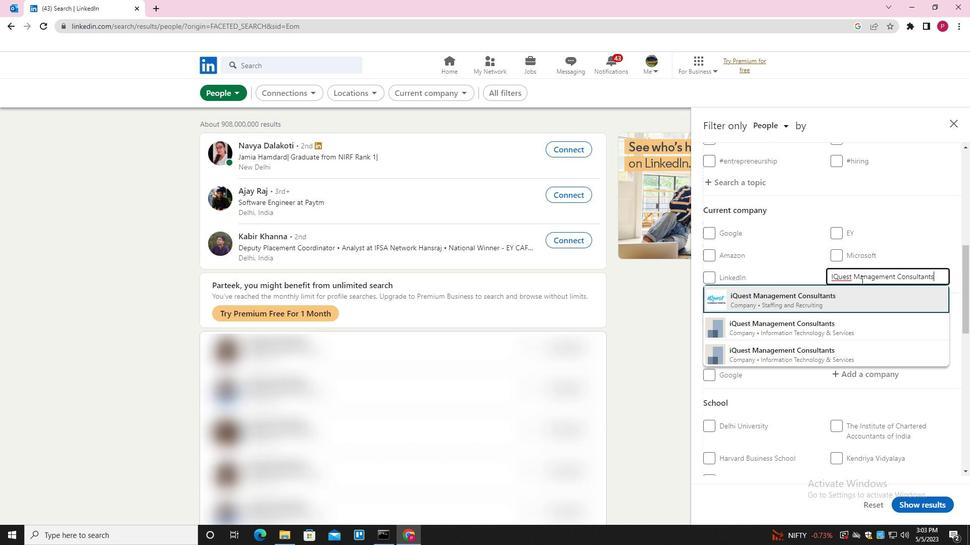 
Action: Mouse moved to (844, 300)
Screenshot: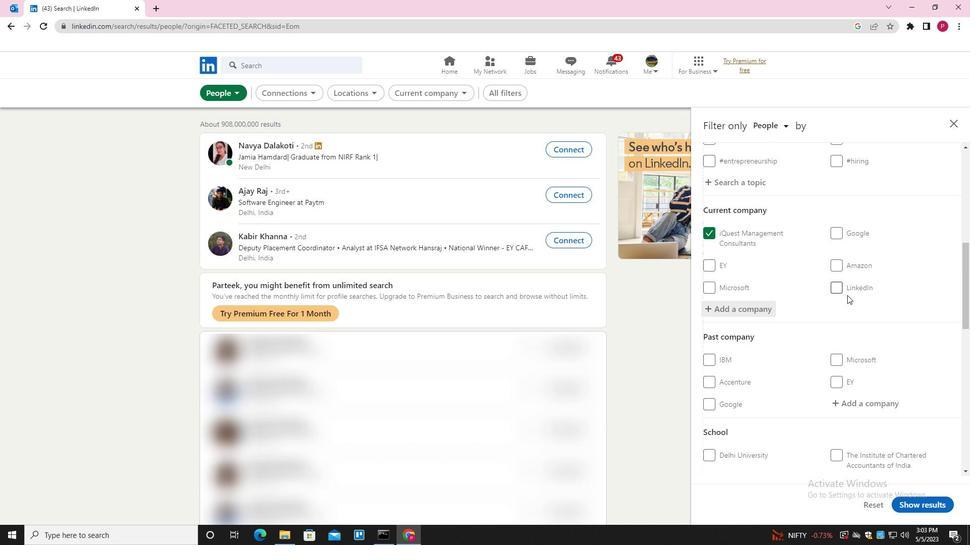 
Action: Mouse scrolled (844, 300) with delta (0, 0)
Screenshot: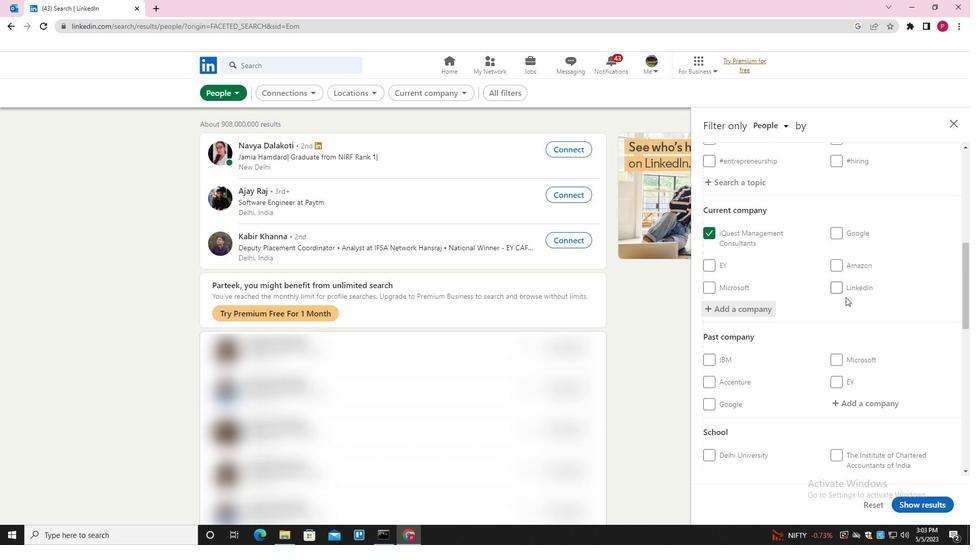 
Action: Mouse moved to (844, 301)
Screenshot: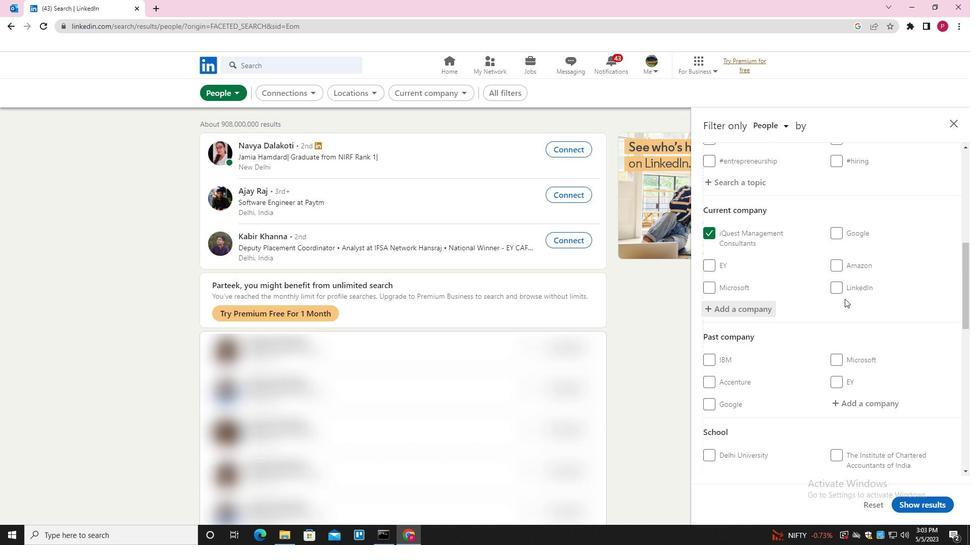 
Action: Mouse scrolled (844, 300) with delta (0, 0)
Screenshot: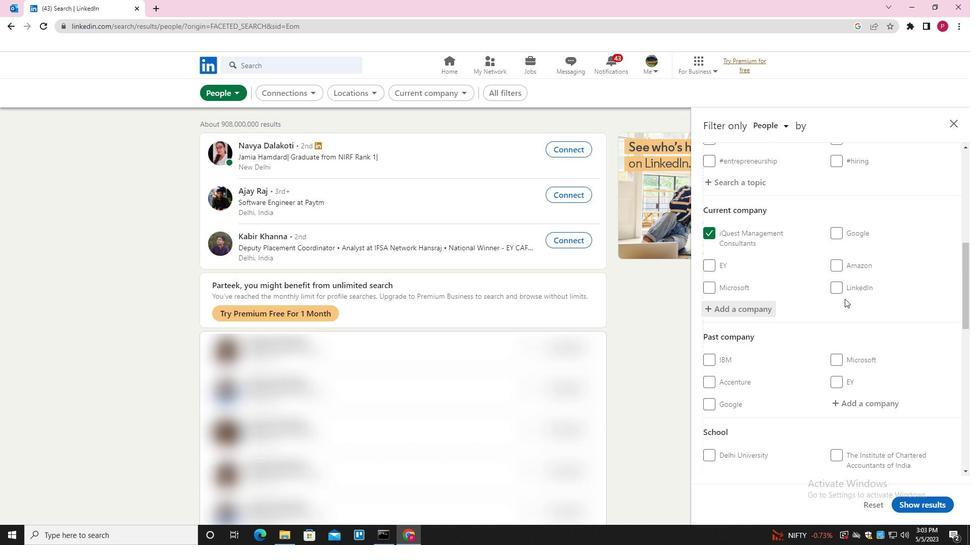 
Action: Mouse scrolled (844, 300) with delta (0, 0)
Screenshot: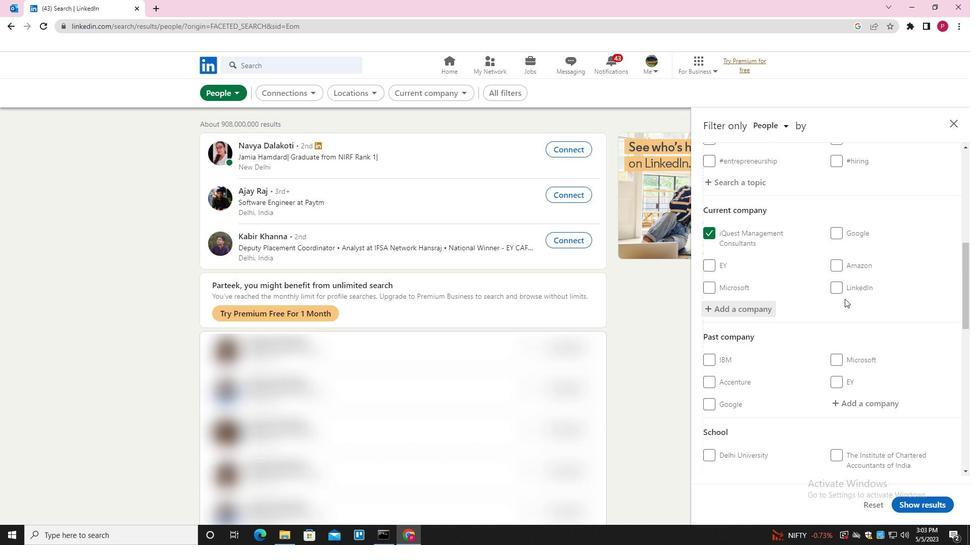 
Action: Mouse scrolled (844, 300) with delta (0, 0)
Screenshot: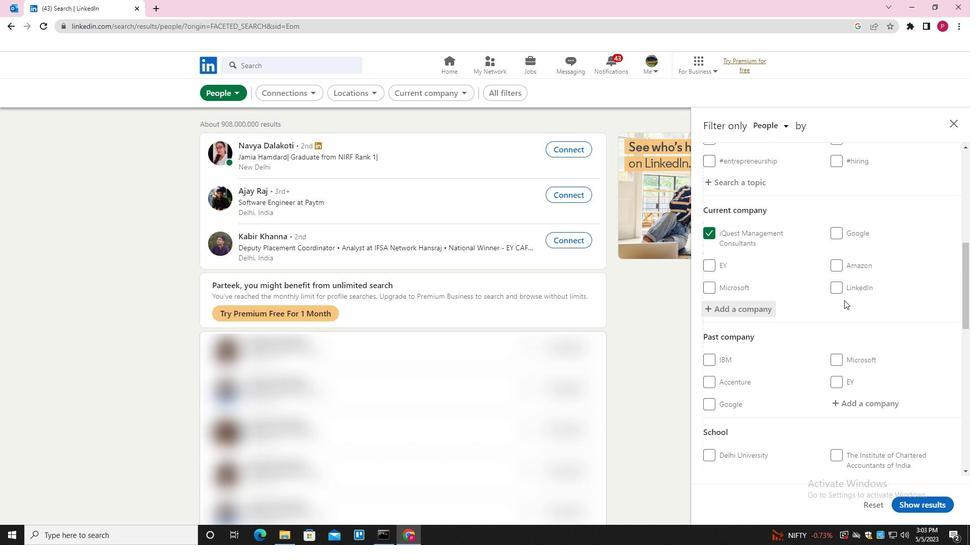 
Action: Mouse moved to (849, 309)
Screenshot: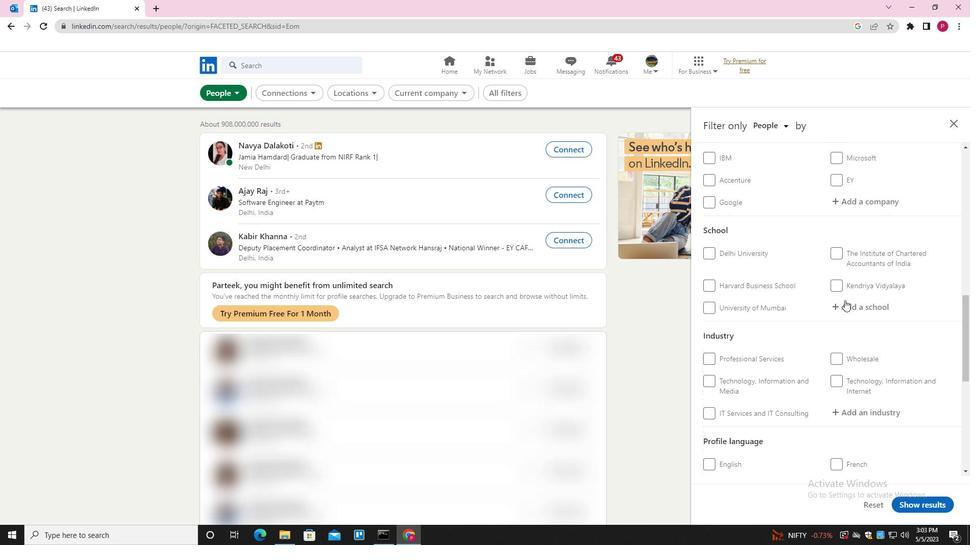 
Action: Mouse pressed left at (849, 309)
Screenshot: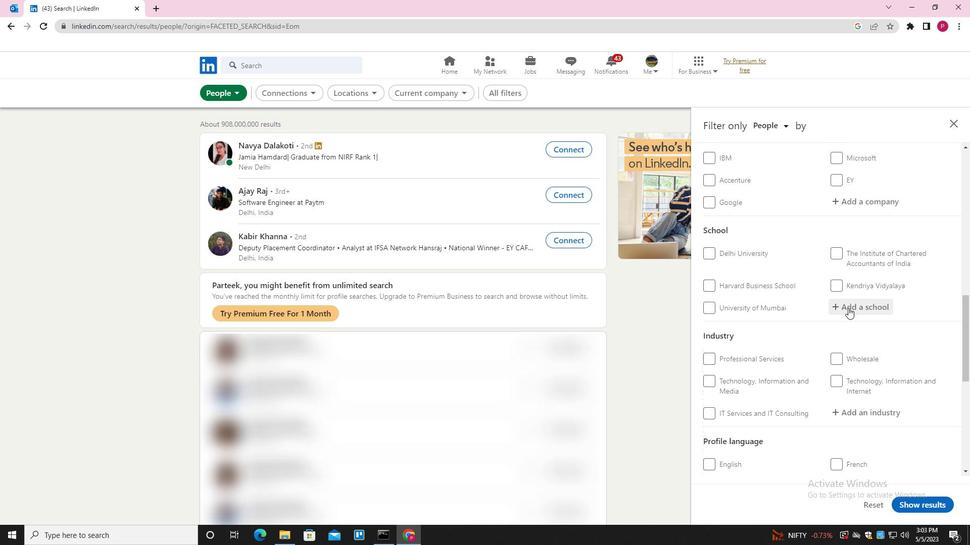 
Action: Key pressed <Key.shift>RANI<Key.space><Key.shift><Key.shift><Key.shift><Key.shift><Key.shift><Key.shift><Key.shift>CHANNAMMA<Key.space><Key.shift>UNIVERSITY<Key.down><Key.enter>
Screenshot: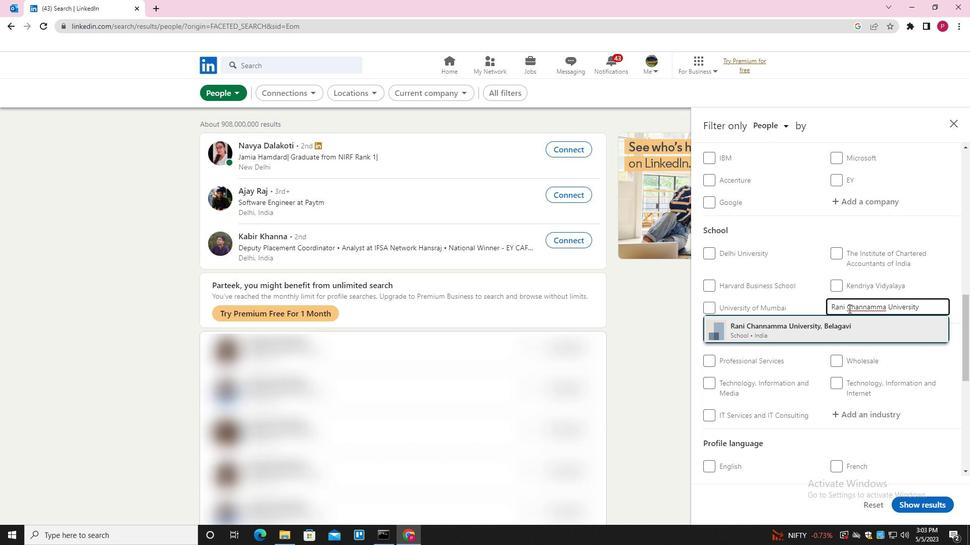 
Action: Mouse moved to (846, 336)
Screenshot: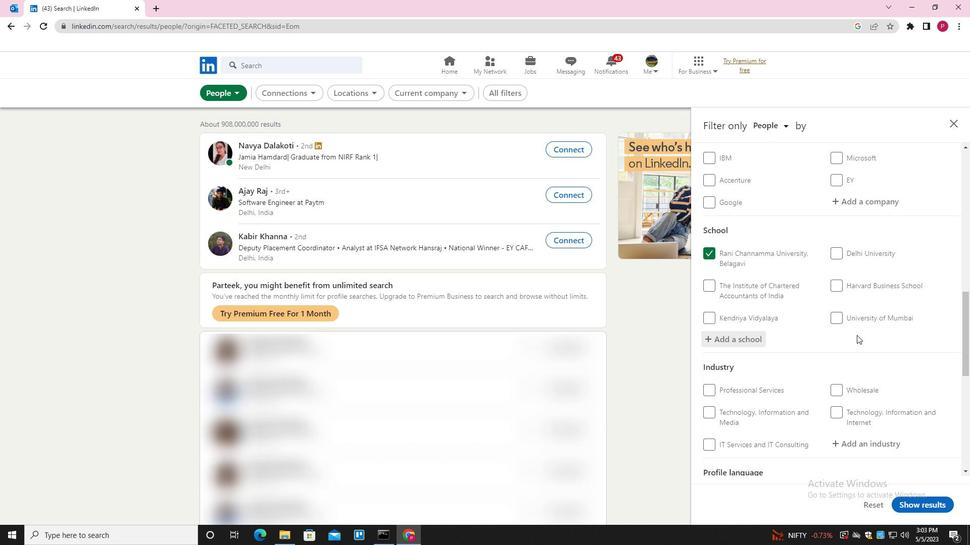 
Action: Mouse scrolled (846, 336) with delta (0, 0)
Screenshot: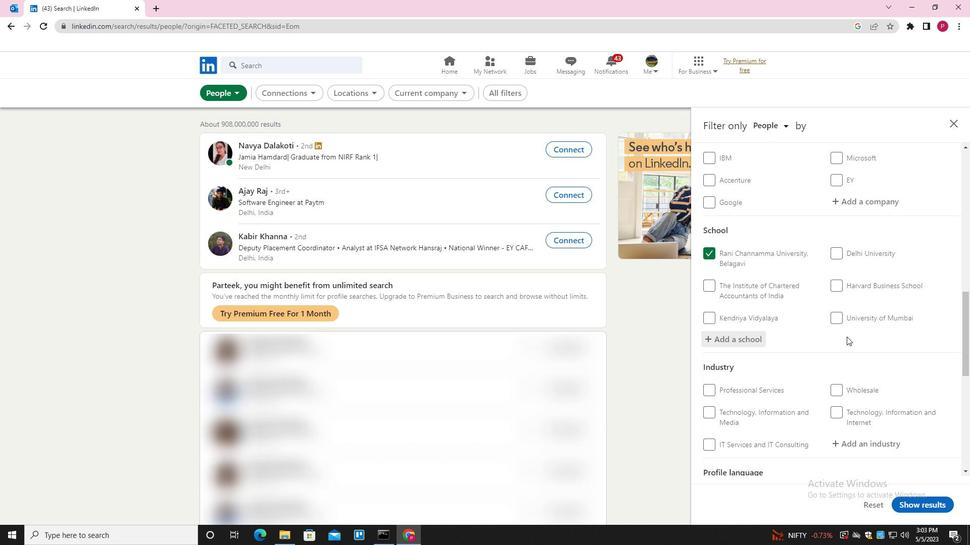 
Action: Mouse moved to (839, 329)
Screenshot: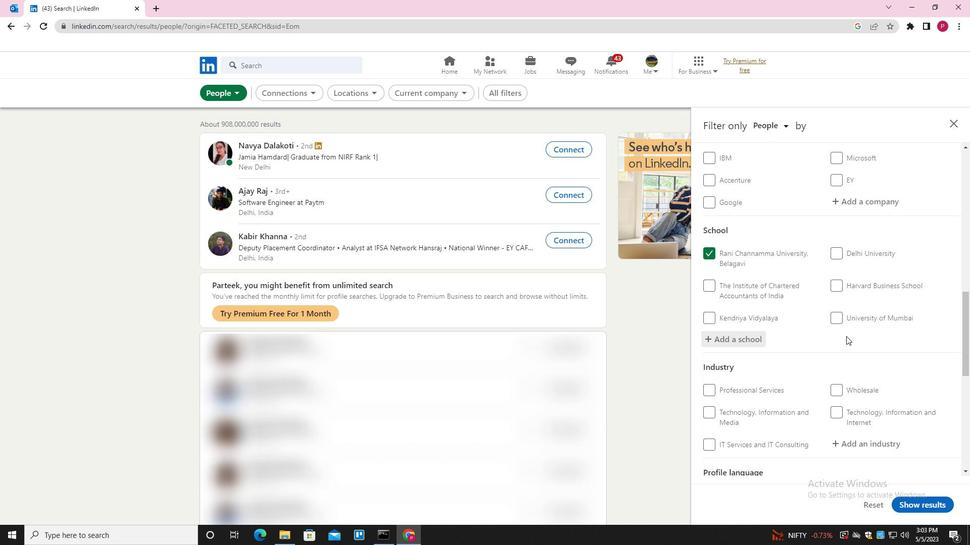 
Action: Mouse scrolled (839, 328) with delta (0, 0)
Screenshot: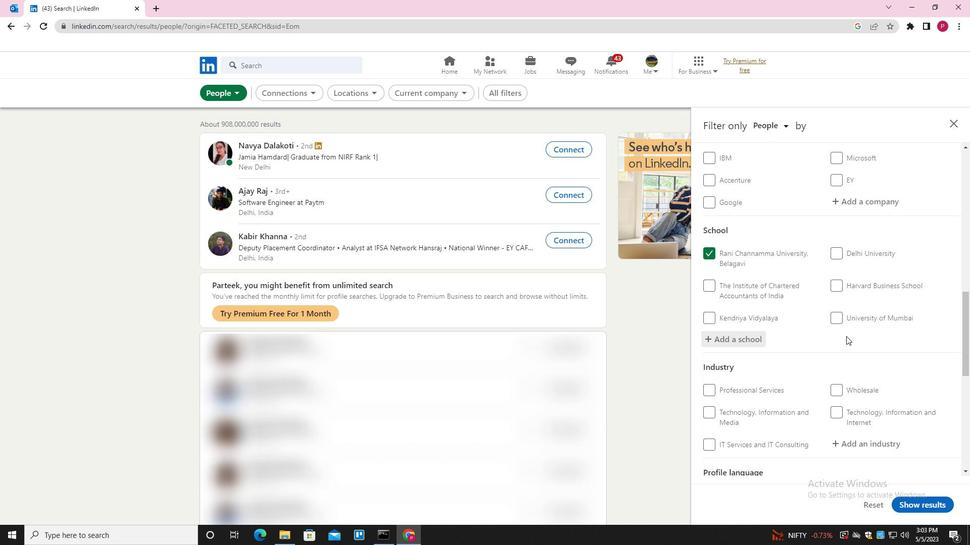 
Action: Mouse moved to (835, 324)
Screenshot: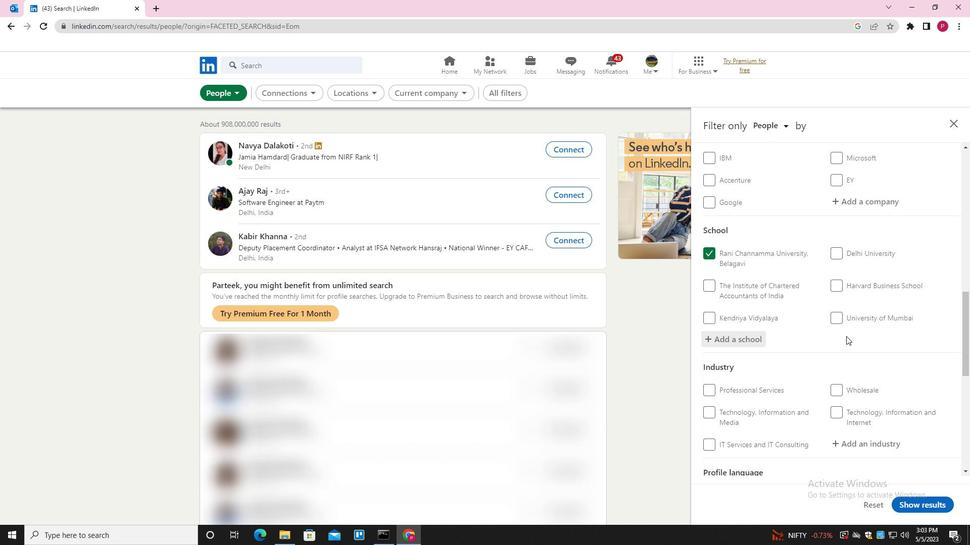 
Action: Mouse scrolled (835, 323) with delta (0, 0)
Screenshot: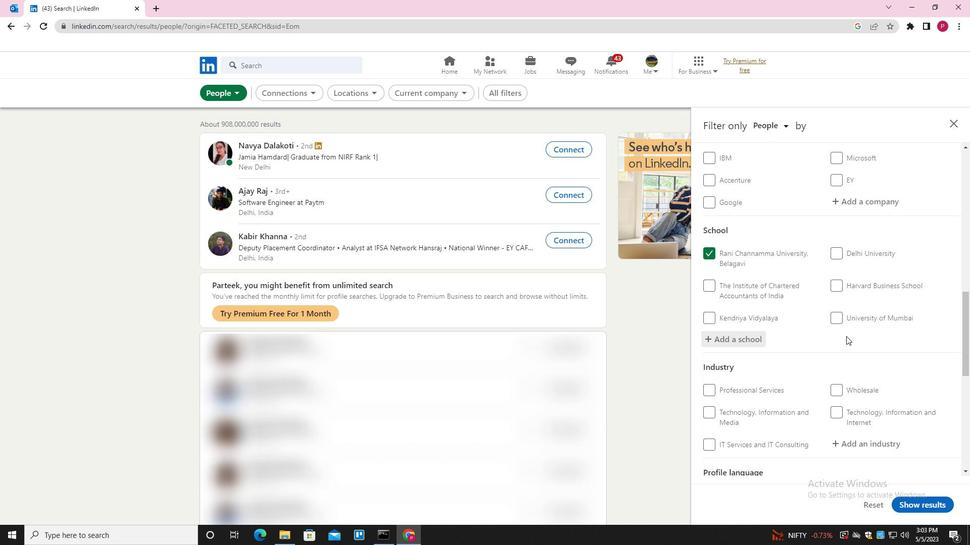 
Action: Mouse moved to (849, 296)
Screenshot: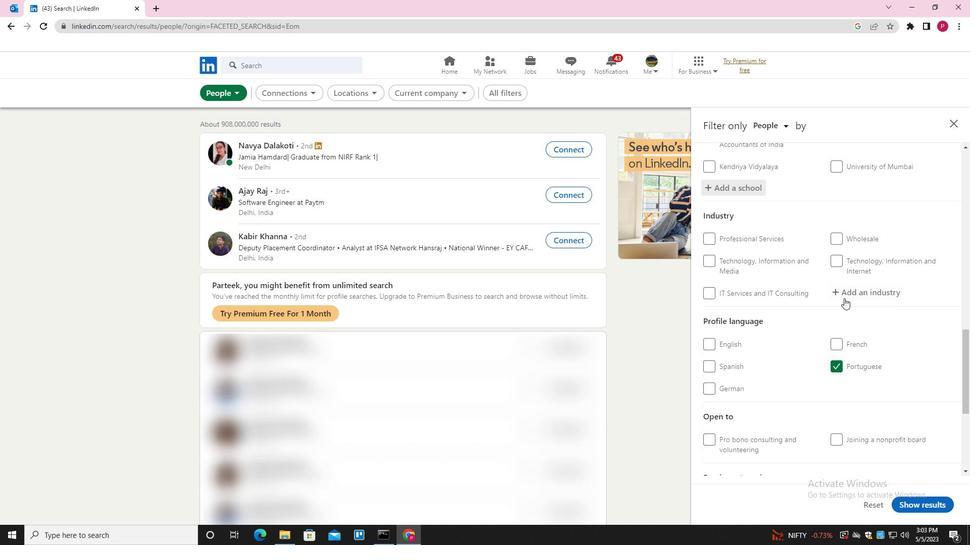 
Action: Mouse pressed left at (849, 296)
Screenshot: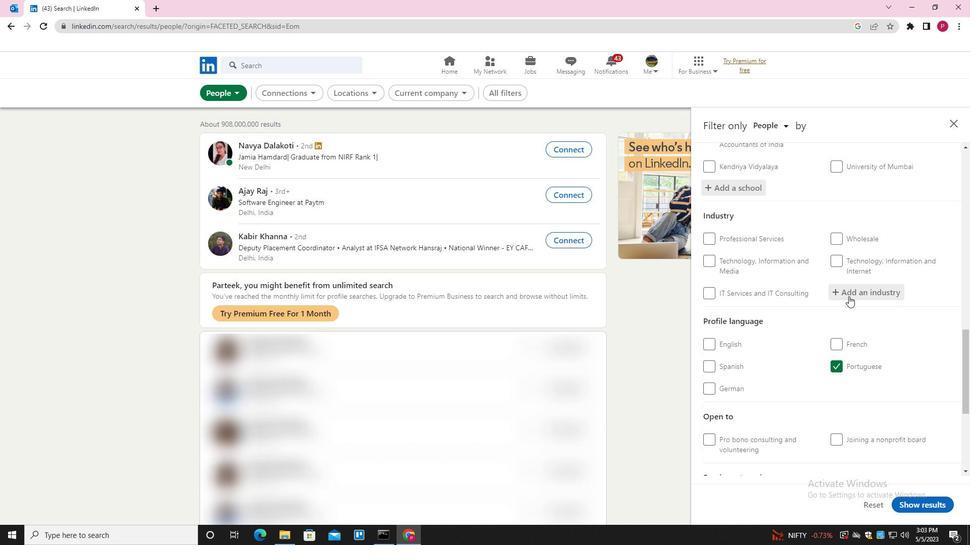
Action: Key pressed <Key.shift><Key.shift><Key.shift><Key.shift>PHOTOGRAPHY<Key.down><Key.enter>
Screenshot: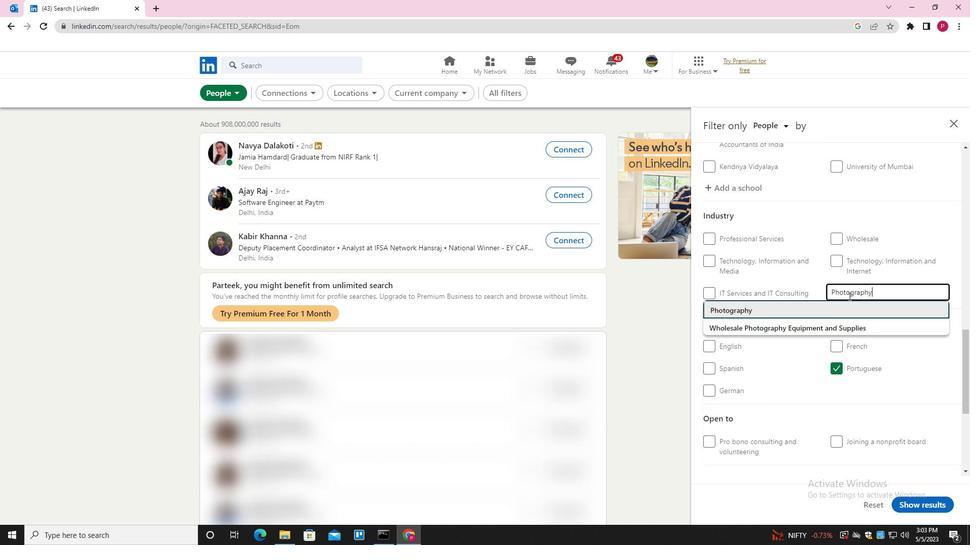 
Action: Mouse moved to (893, 304)
Screenshot: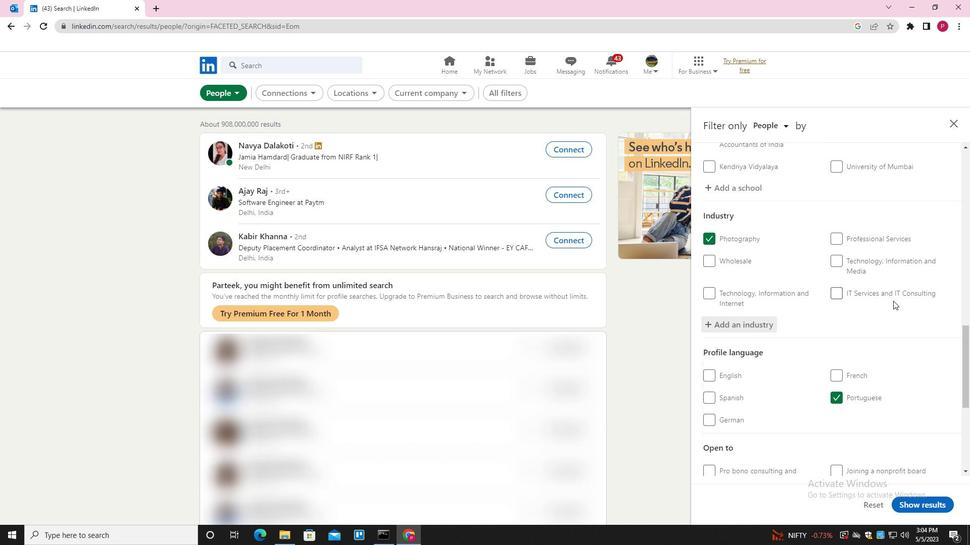 
Action: Mouse scrolled (893, 304) with delta (0, 0)
Screenshot: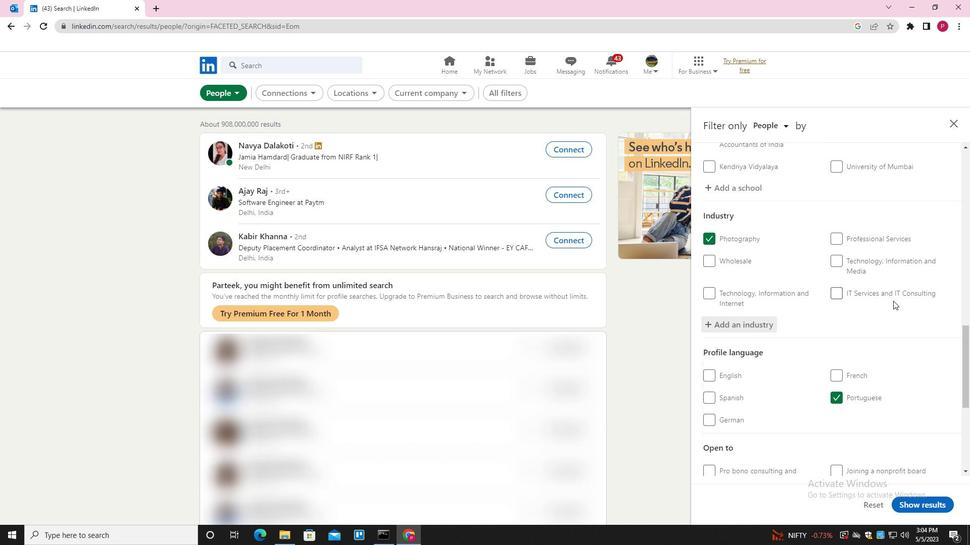 
Action: Mouse moved to (893, 305)
Screenshot: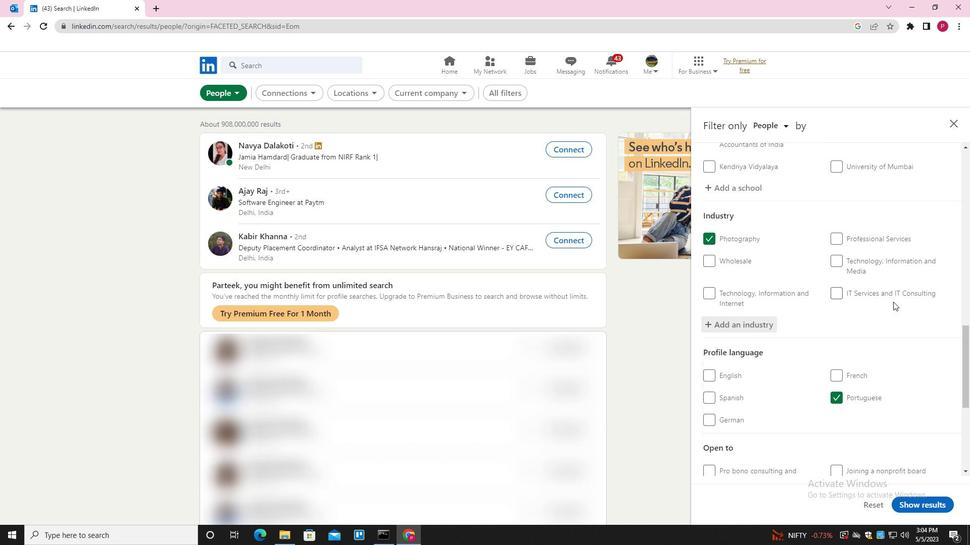 
Action: Mouse scrolled (893, 305) with delta (0, 0)
Screenshot: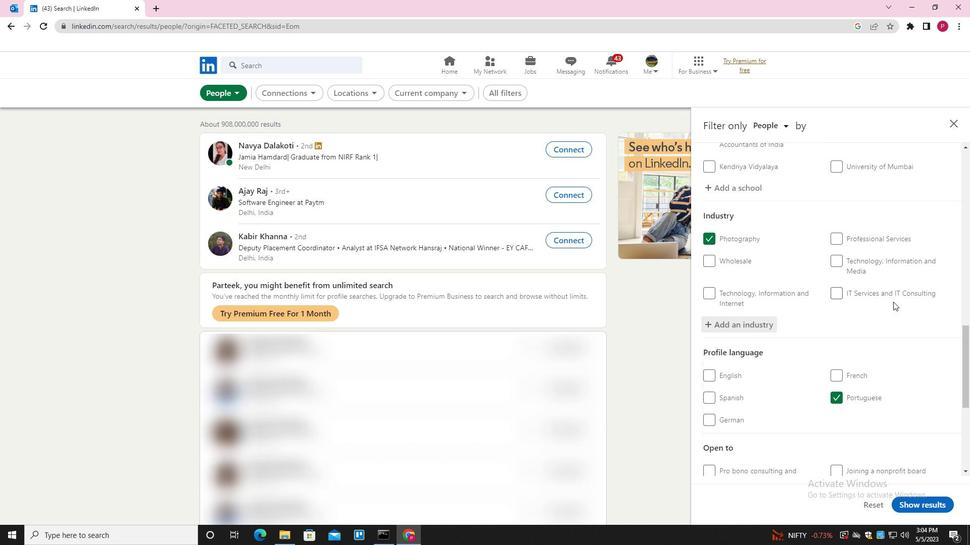 
Action: Mouse moved to (893, 306)
Screenshot: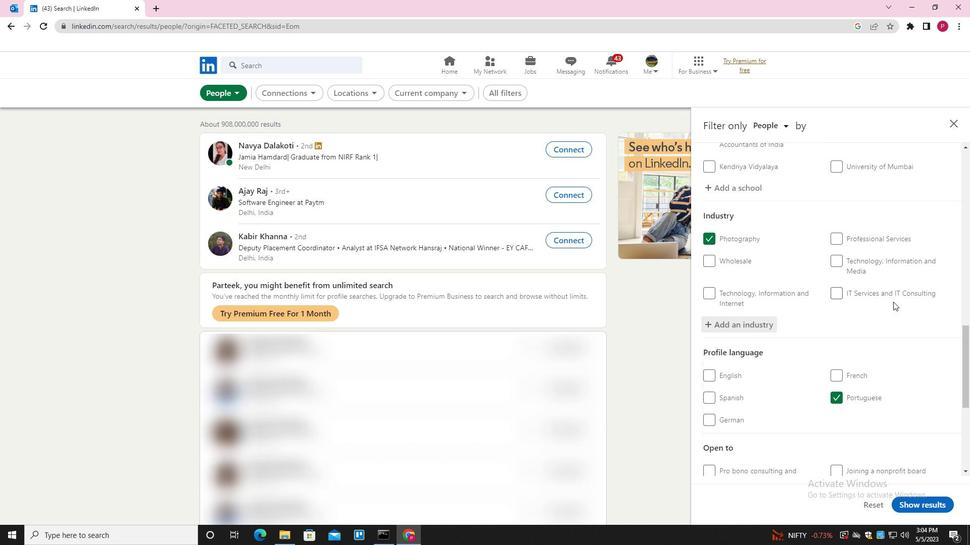 
Action: Mouse scrolled (893, 305) with delta (0, 0)
Screenshot: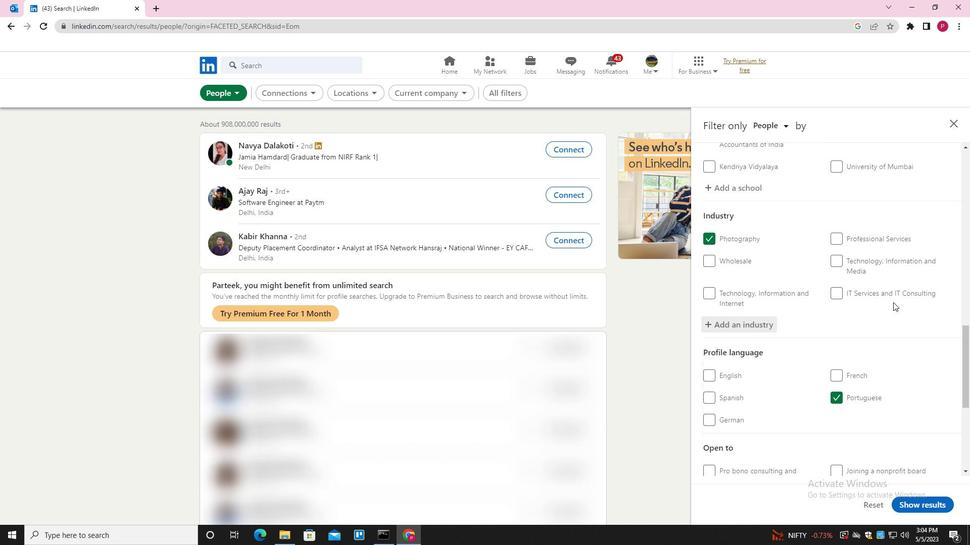 
Action: Mouse moved to (892, 306)
Screenshot: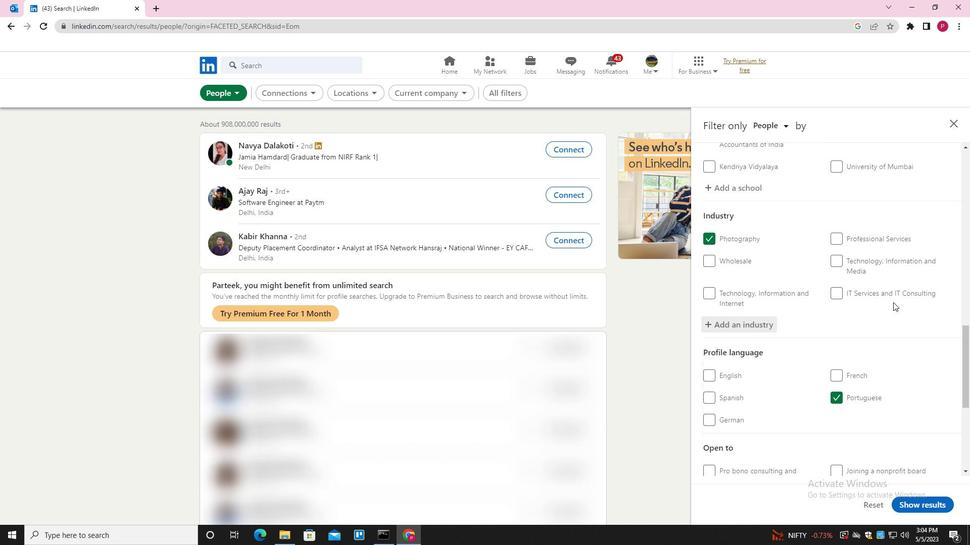 
Action: Mouse scrolled (892, 305) with delta (0, 0)
Screenshot: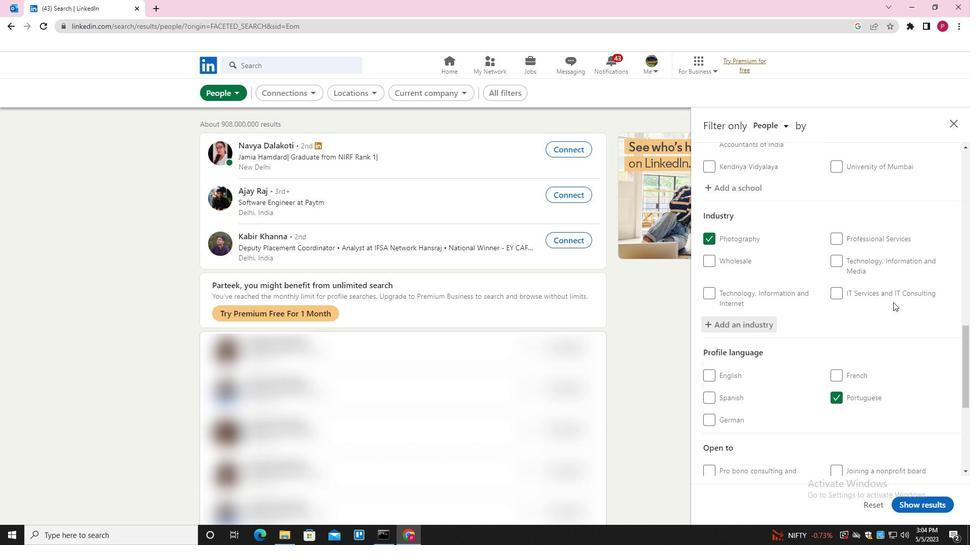 
Action: Mouse moved to (863, 374)
Screenshot: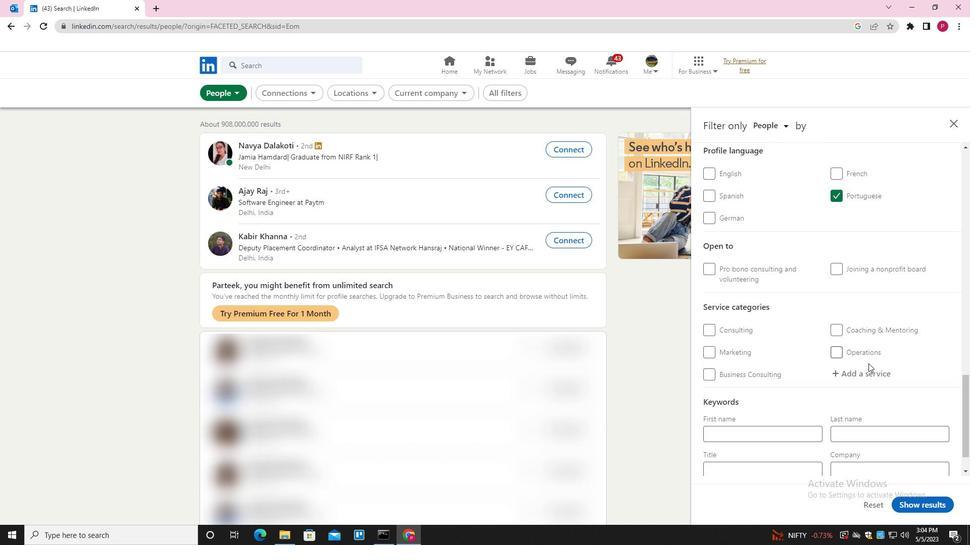 
Action: Mouse pressed left at (863, 374)
Screenshot: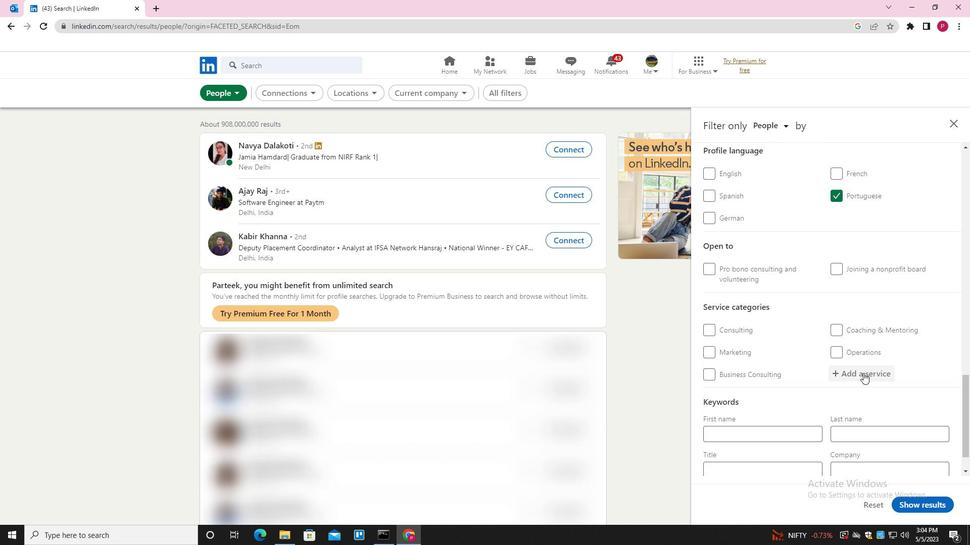 
Action: Key pressed <Key.shift>AUDIO<Key.space><Key.shift>ENGINEERING<Key.down><Key.enter><Key.left><Key.right><Key.backspace><Key.down><Key.enter>
Screenshot: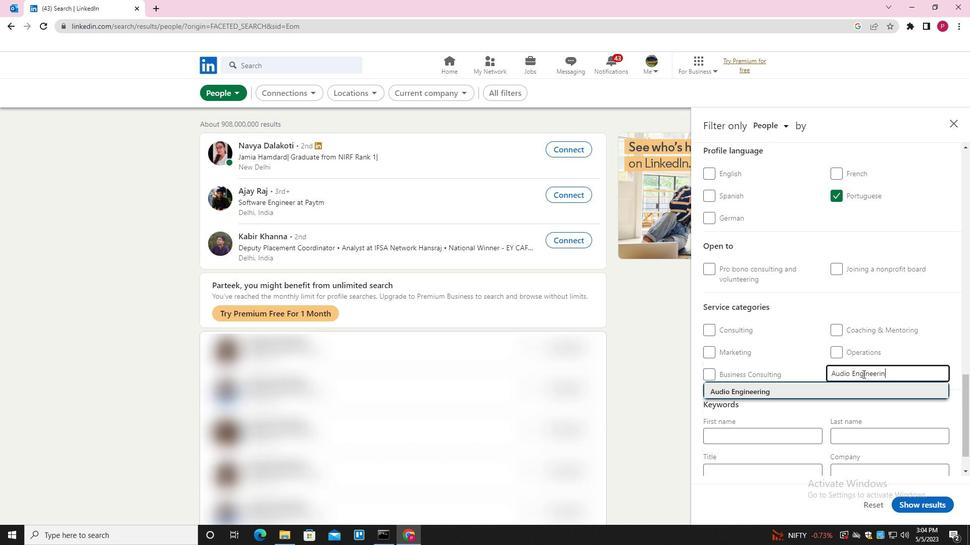 
Action: Mouse scrolled (863, 374) with delta (0, 0)
Screenshot: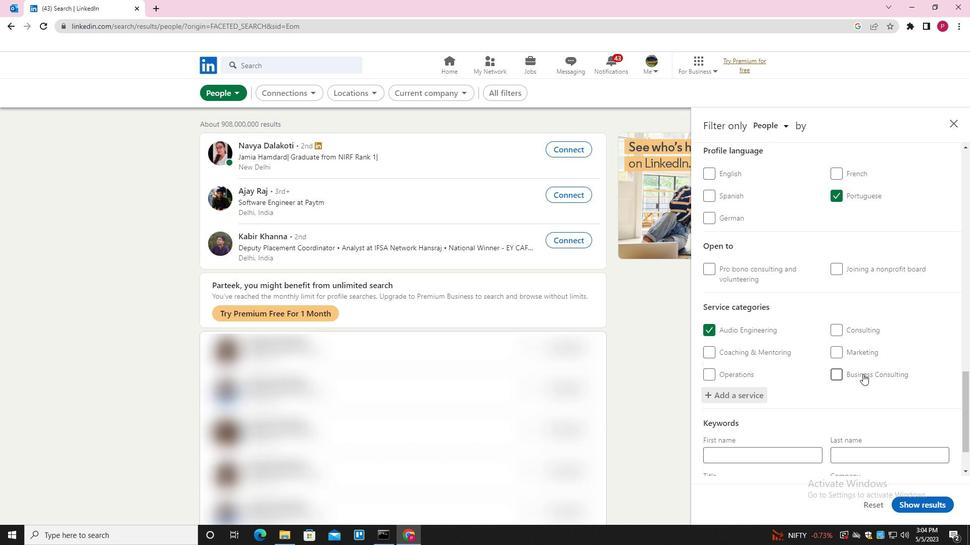 
Action: Mouse scrolled (863, 374) with delta (0, 0)
Screenshot: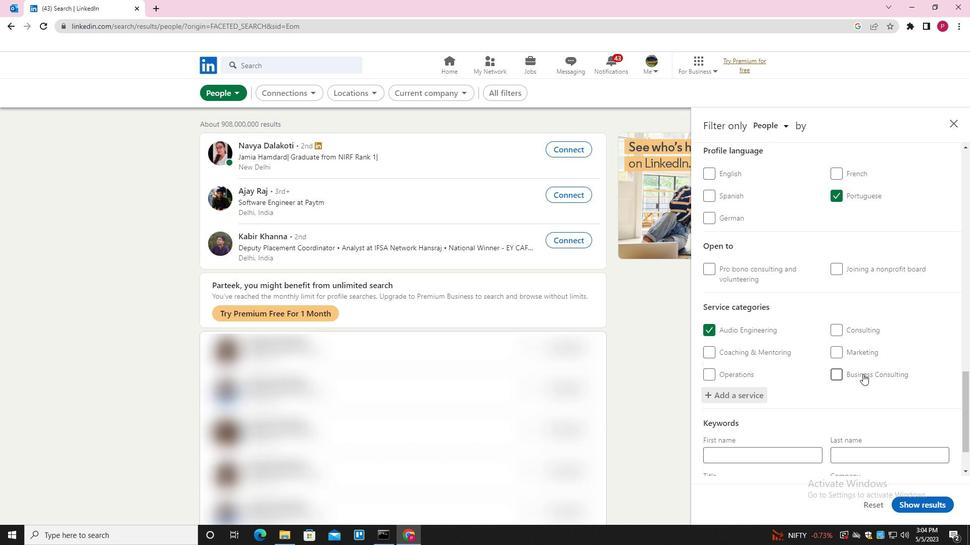 
Action: Mouse moved to (862, 375)
Screenshot: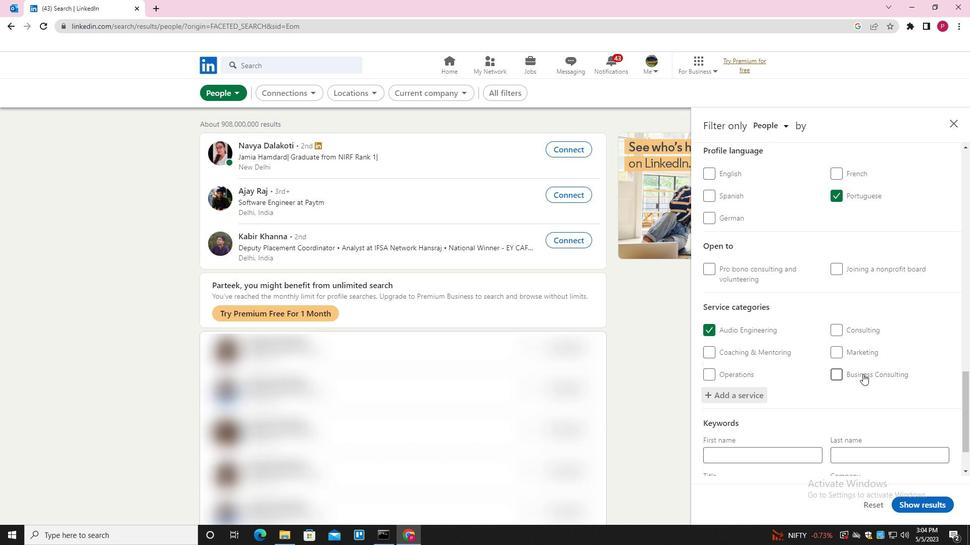 
Action: Mouse scrolled (862, 375) with delta (0, 0)
Screenshot: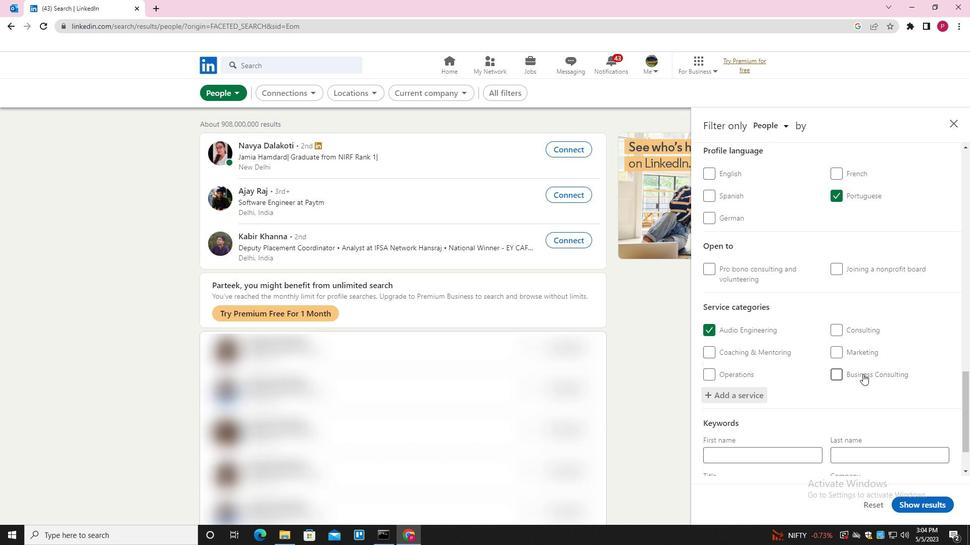 
Action: Mouse moved to (856, 378)
Screenshot: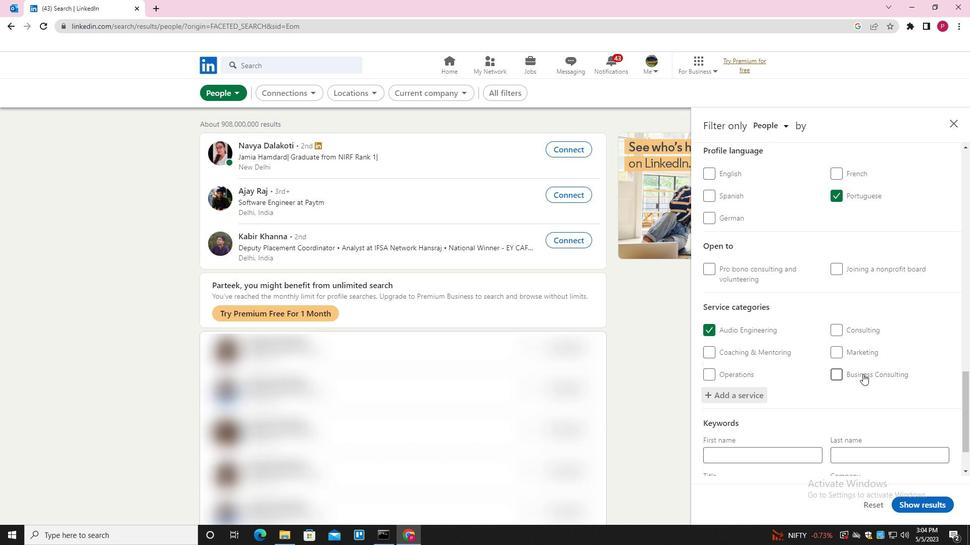 
Action: Mouse scrolled (856, 378) with delta (0, 0)
Screenshot: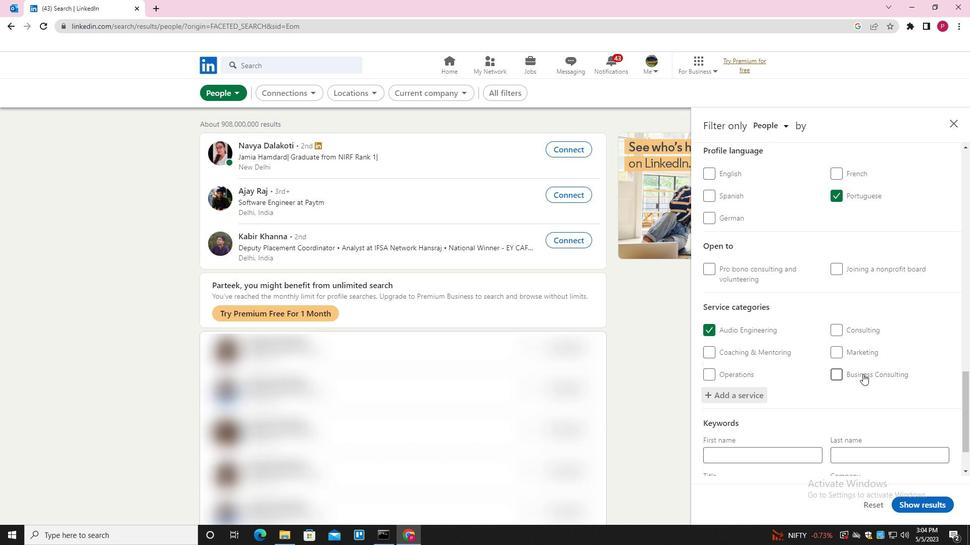 
Action: Mouse moved to (847, 385)
Screenshot: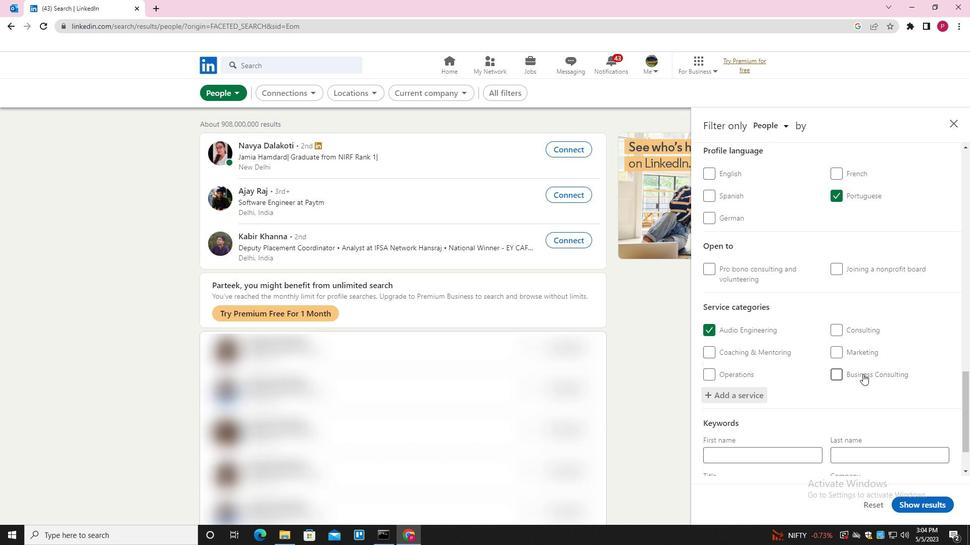 
Action: Mouse scrolled (847, 384) with delta (0, 0)
Screenshot: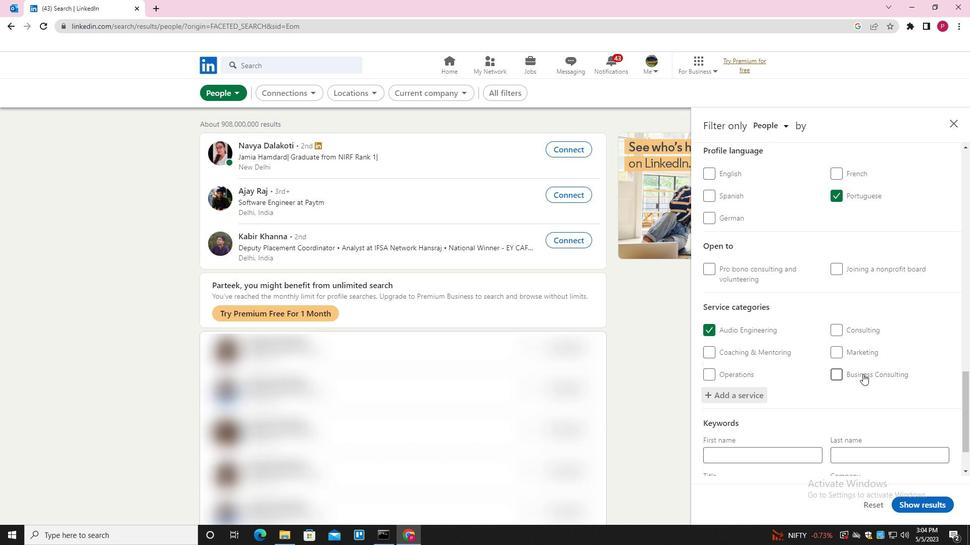 
Action: Mouse moved to (800, 426)
Screenshot: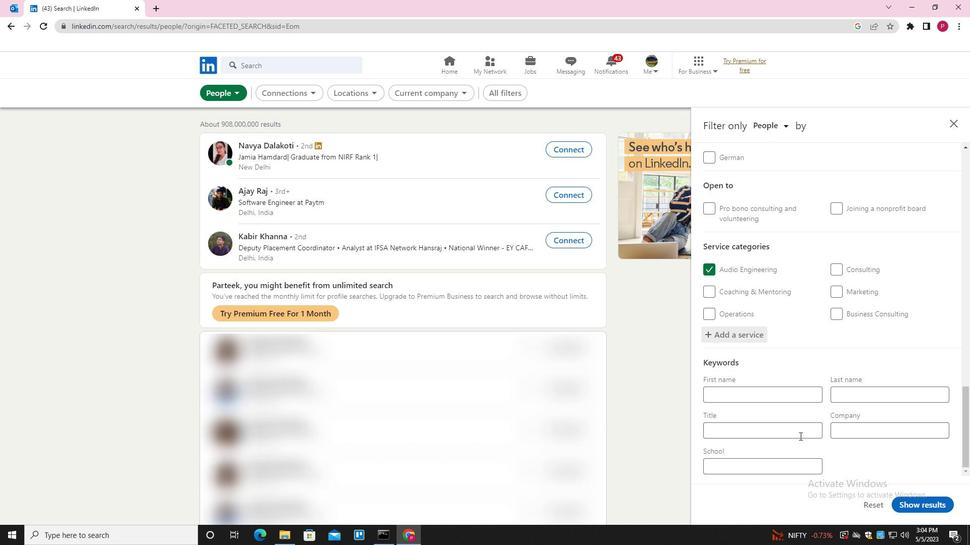 
Action: Mouse pressed left at (800, 426)
Screenshot: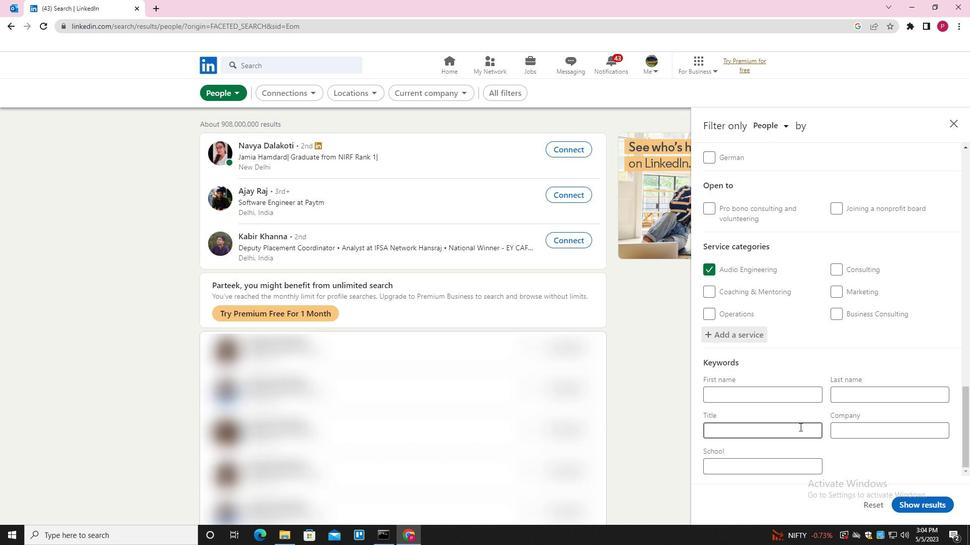 
Action: Key pressed <Key.shift>MANAGER
Screenshot: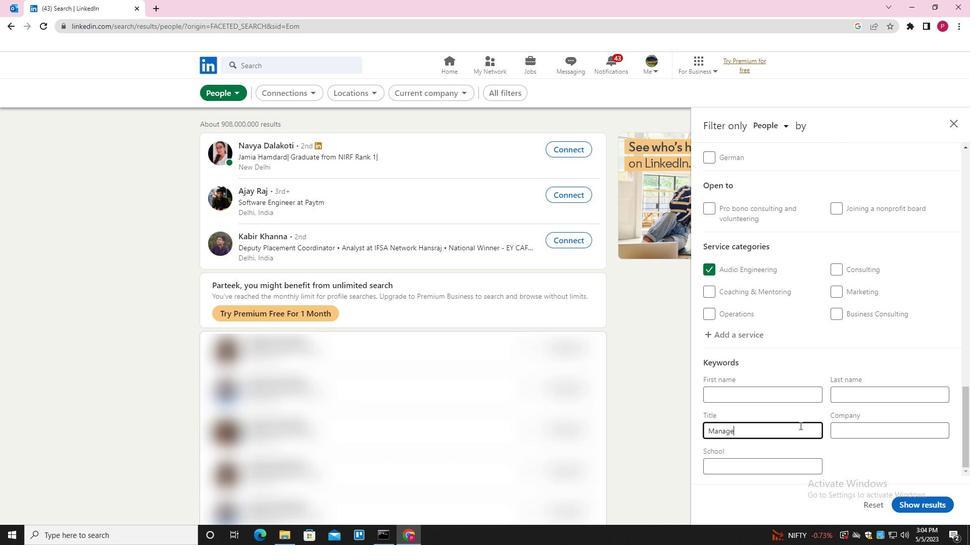
Action: Mouse moved to (922, 508)
Screenshot: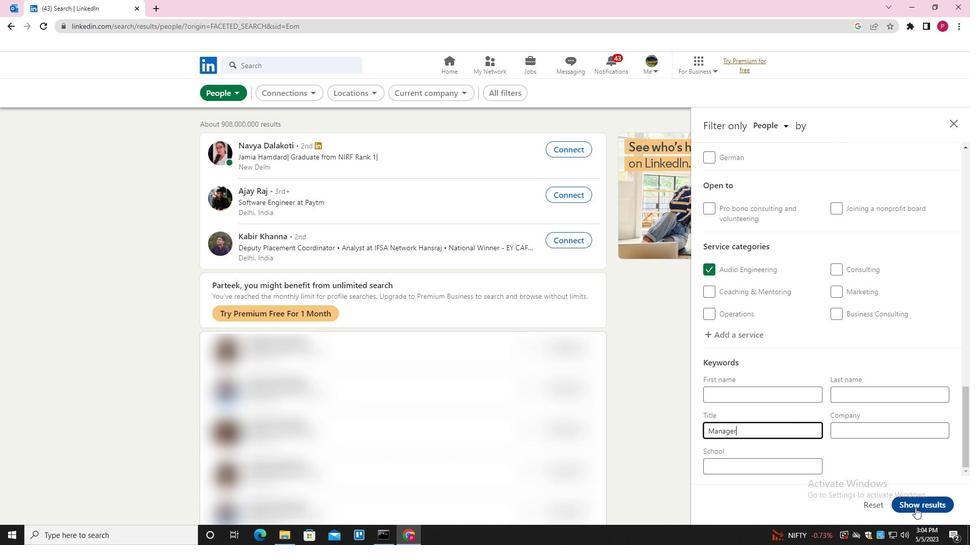 
Action: Mouse pressed left at (922, 508)
Screenshot: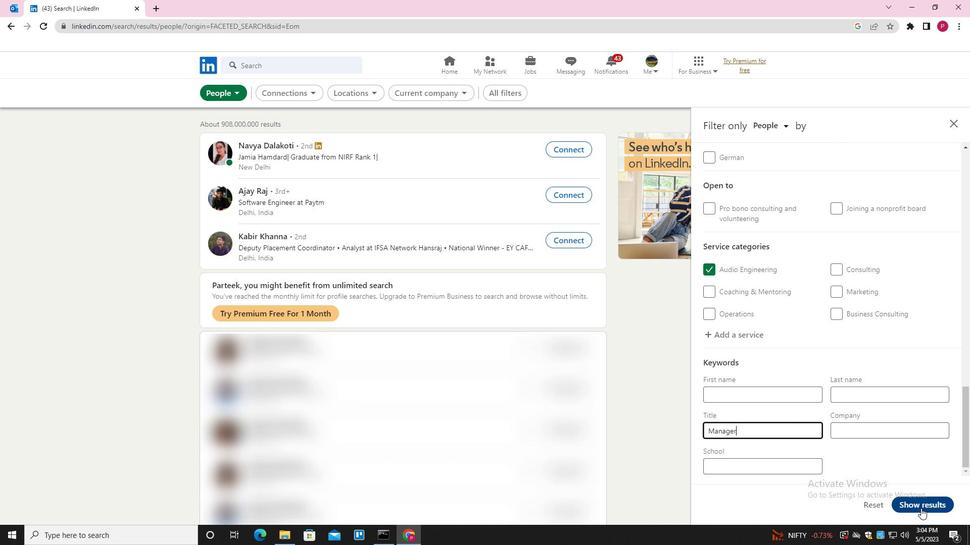 
Action: Mouse moved to (586, 91)
Screenshot: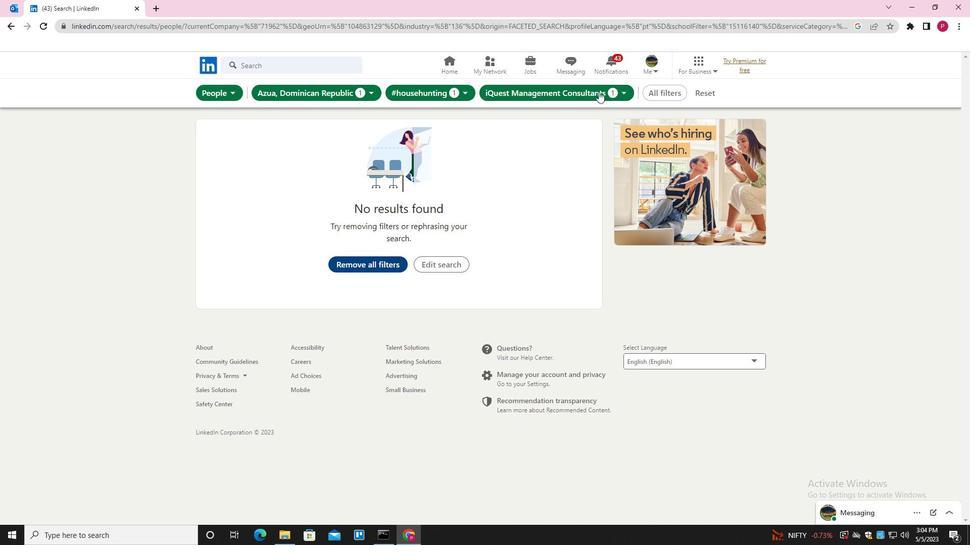 
